 Task: Open Card Card0000000080 in Board Board0000000020 in Workspace WS0000000007 in Trello. Add Member Email0000000028 to Card Card0000000080 in Board Board0000000020 in Workspace WS0000000007 in Trello. Add Red Label titled Label0000000080 to Card Card0000000080 in Board Board0000000020 in Workspace WS0000000007 in Trello. Add Checklist CL0000000080 to Card Card0000000080 in Board Board0000000020 in Workspace WS0000000007 in Trello. Add Dates with Start Date as Nov 01 2023 and Due Date as Nov 30 2023 to Card Card0000000080 in Board Board0000000020 in Workspace WS0000000007 in Trello
Action: Mouse moved to (697, 92)
Screenshot: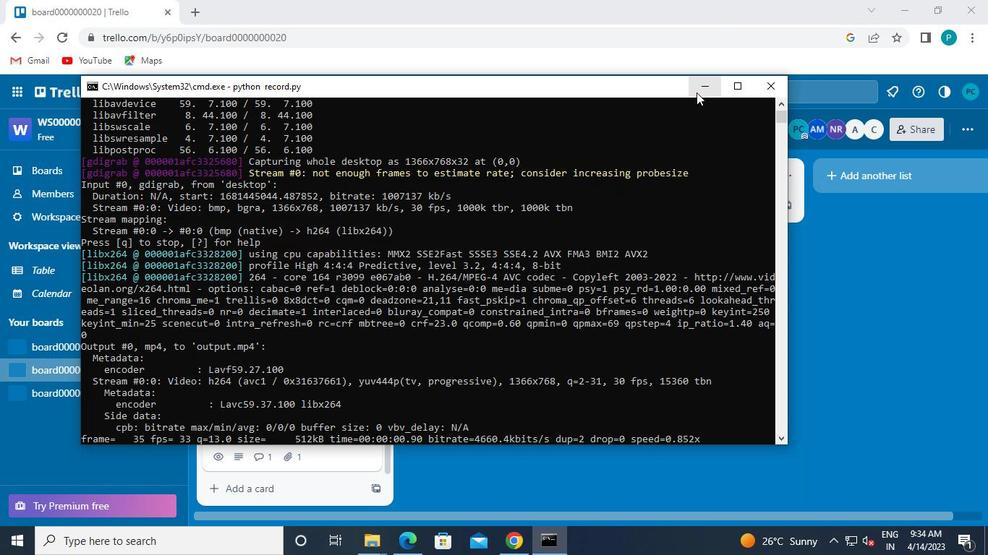 
Action: Mouse pressed left at (697, 92)
Screenshot: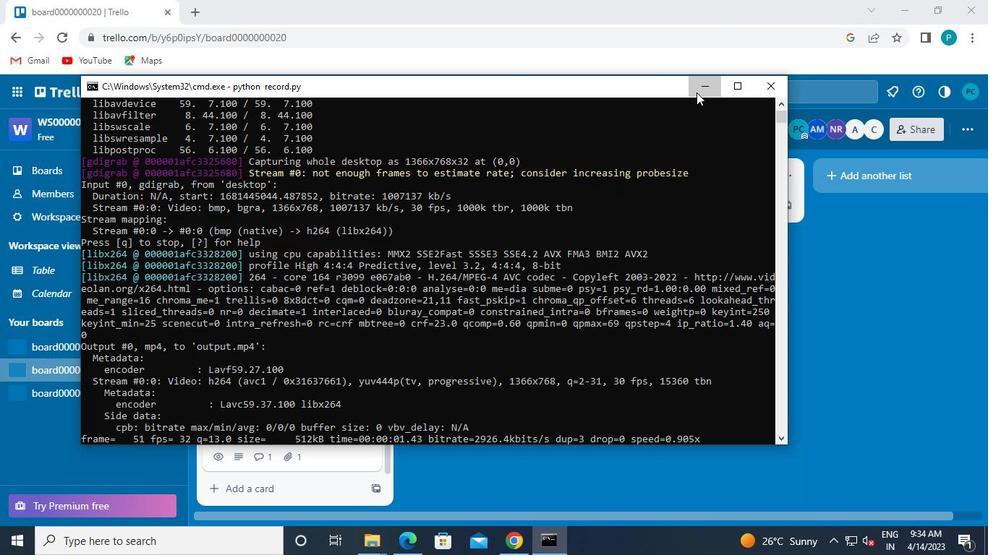 
Action: Mouse moved to (276, 427)
Screenshot: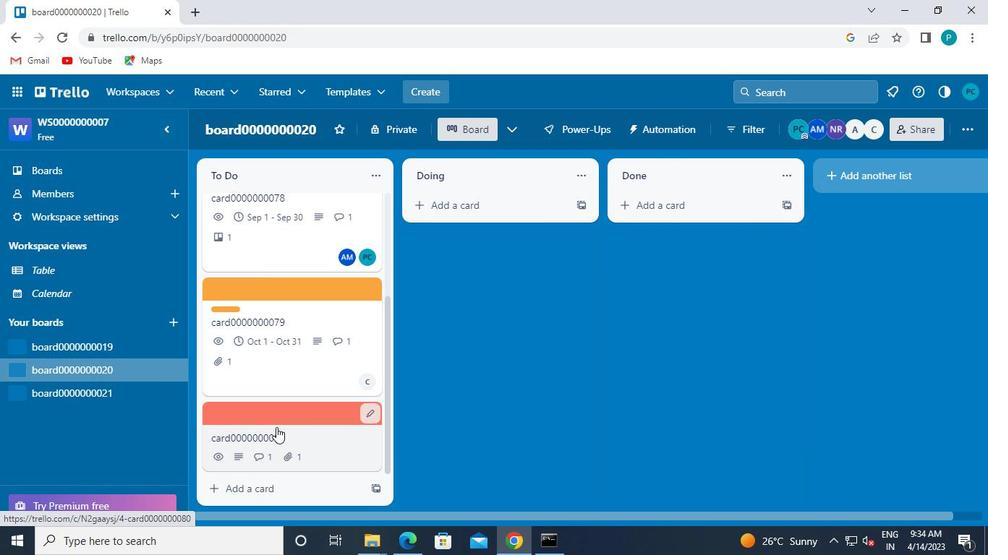 
Action: Mouse pressed left at (276, 427)
Screenshot: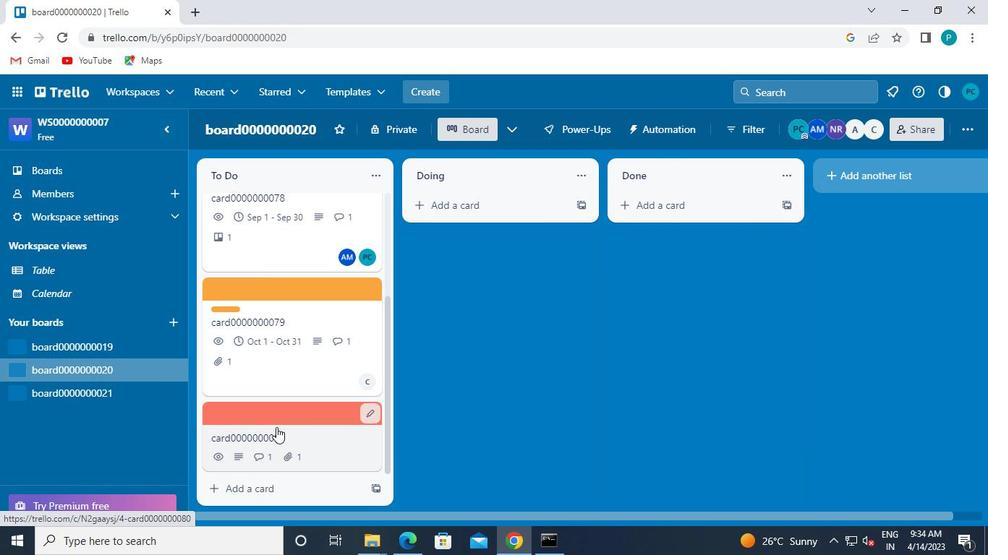 
Action: Mouse moved to (660, 265)
Screenshot: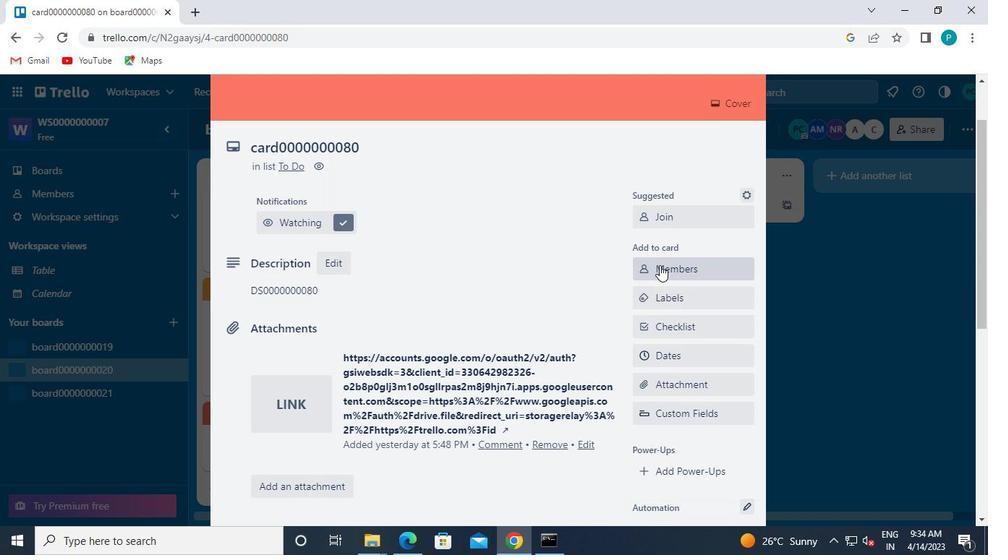 
Action: Mouse pressed left at (660, 265)
Screenshot: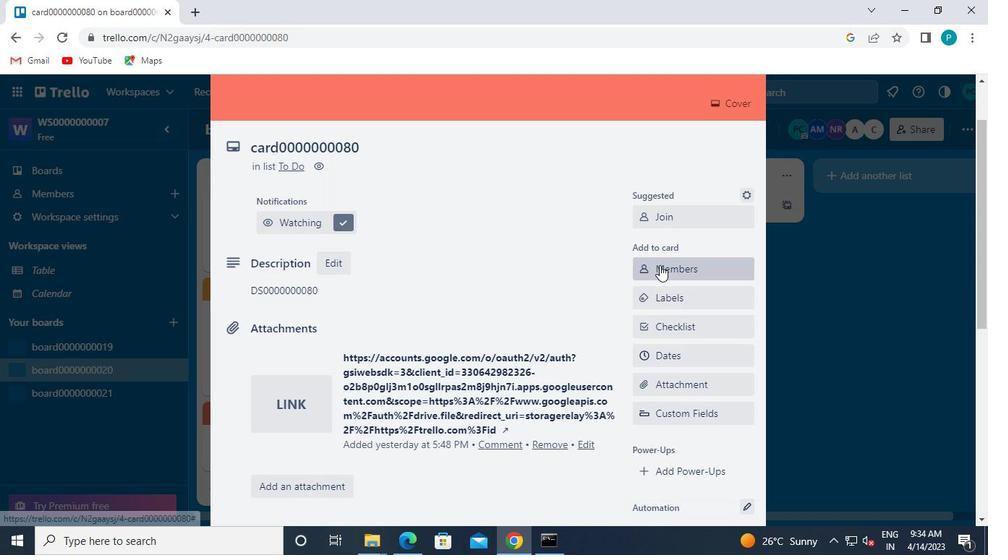 
Action: Mouse moved to (697, 335)
Screenshot: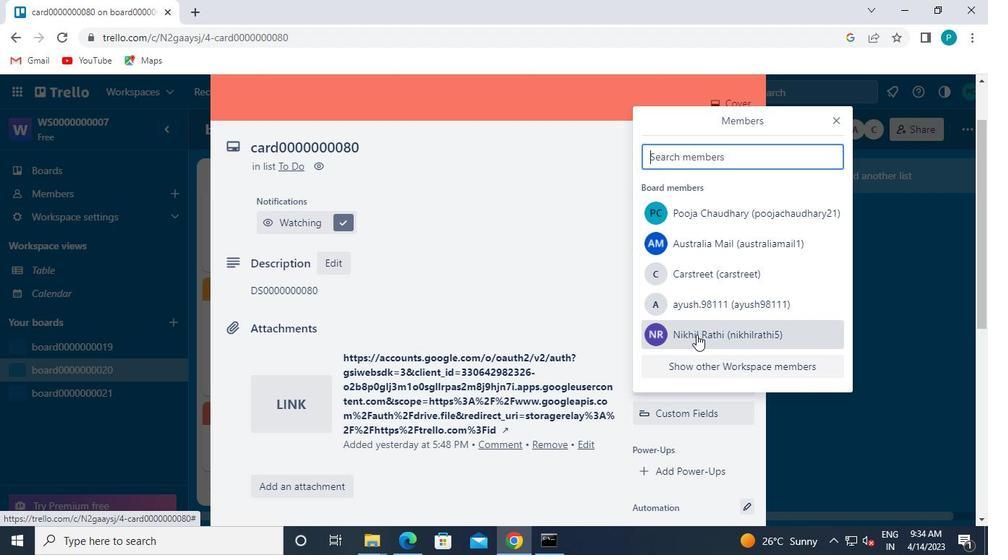 
Action: Mouse pressed left at (697, 335)
Screenshot: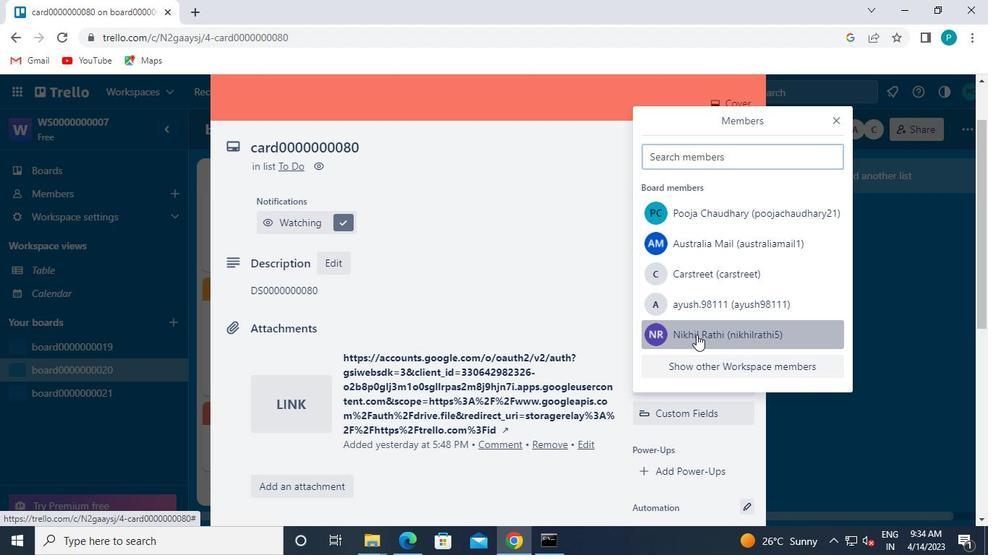 
Action: Mouse moved to (676, 242)
Screenshot: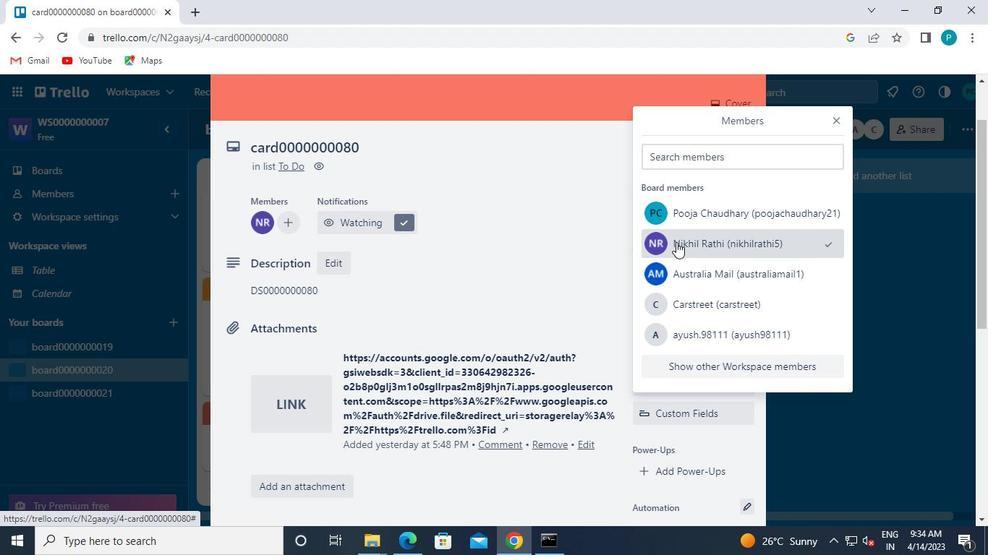 
Action: Mouse pressed left at (676, 242)
Screenshot: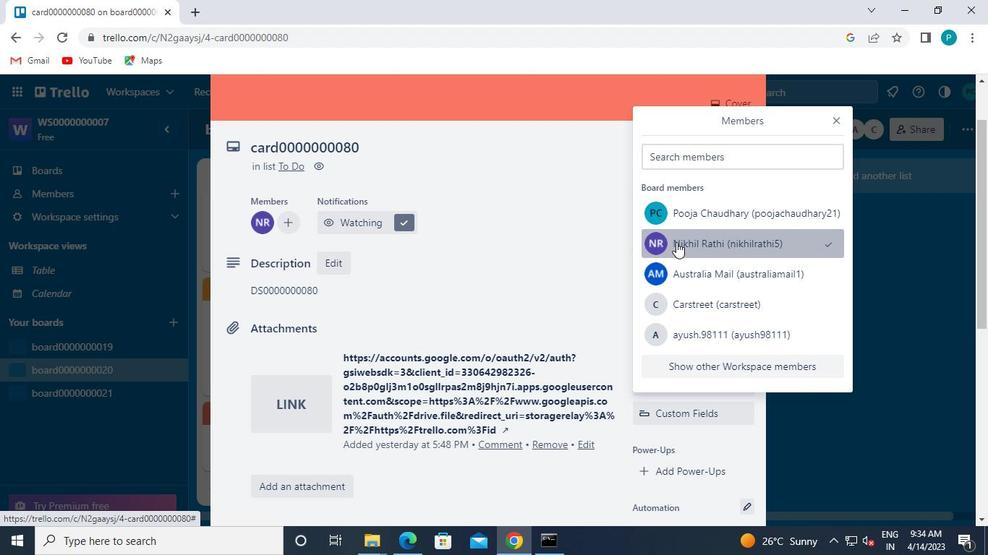 
Action: Mouse moved to (700, 340)
Screenshot: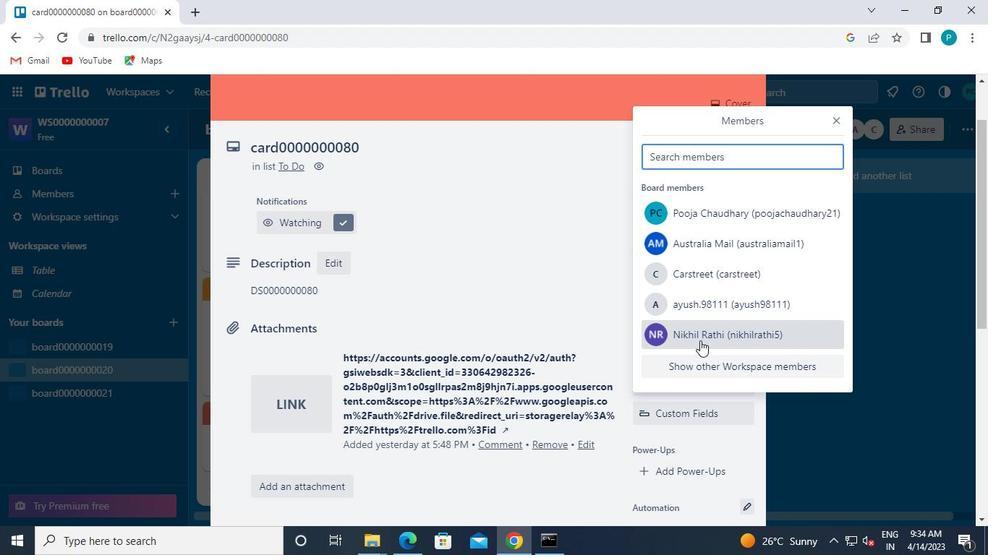 
Action: Mouse pressed left at (700, 340)
Screenshot: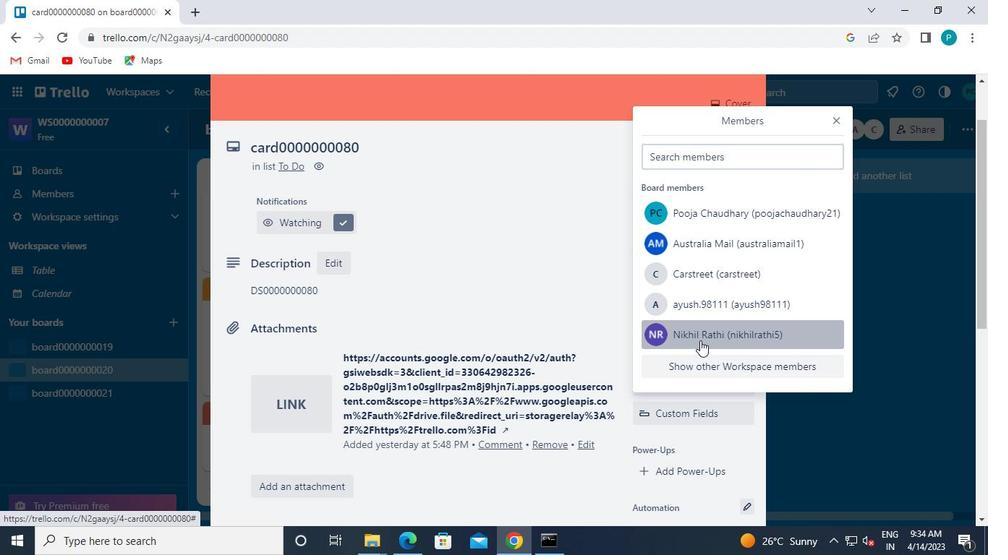 
Action: Mouse moved to (831, 117)
Screenshot: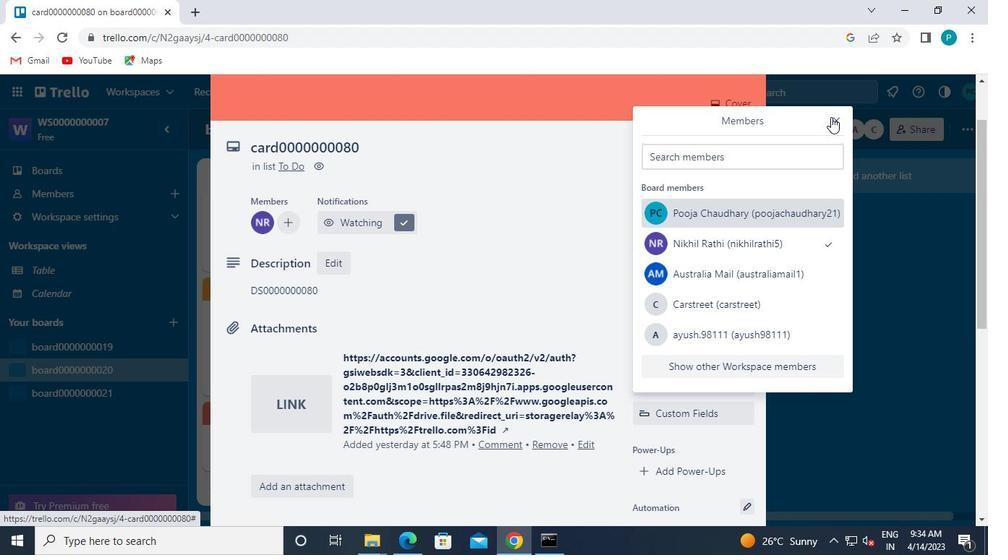 
Action: Mouse pressed left at (831, 117)
Screenshot: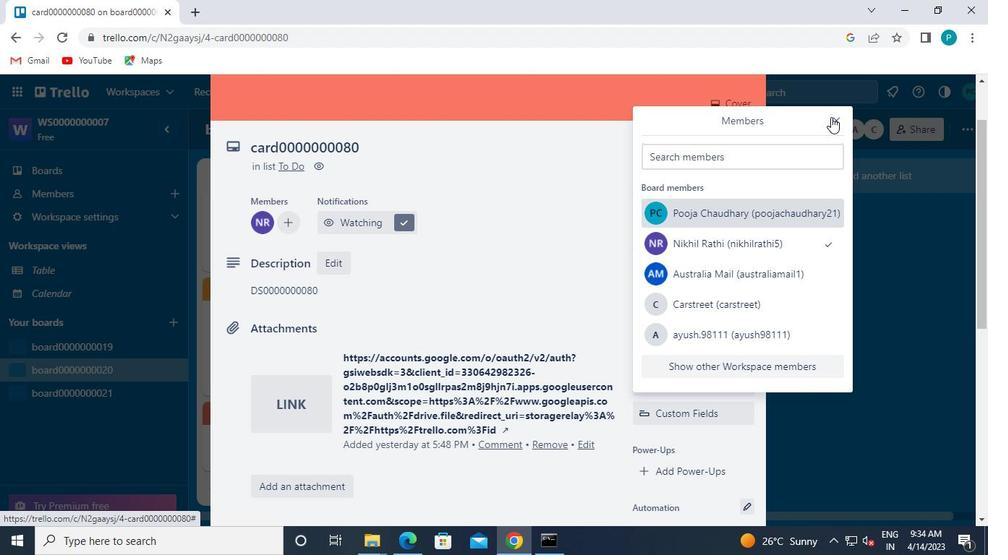 
Action: Mouse moved to (668, 300)
Screenshot: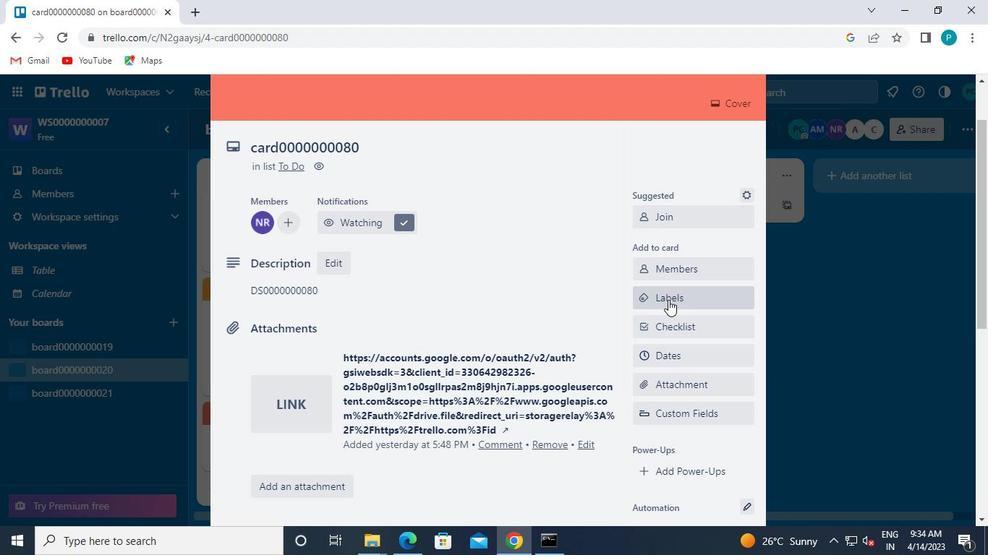 
Action: Mouse pressed left at (668, 300)
Screenshot: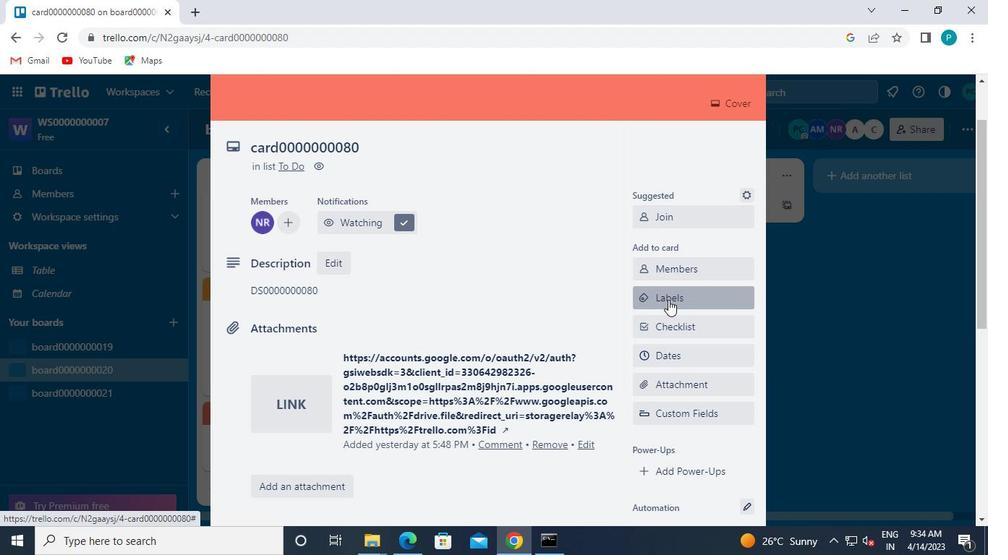 
Action: Mouse moved to (737, 165)
Screenshot: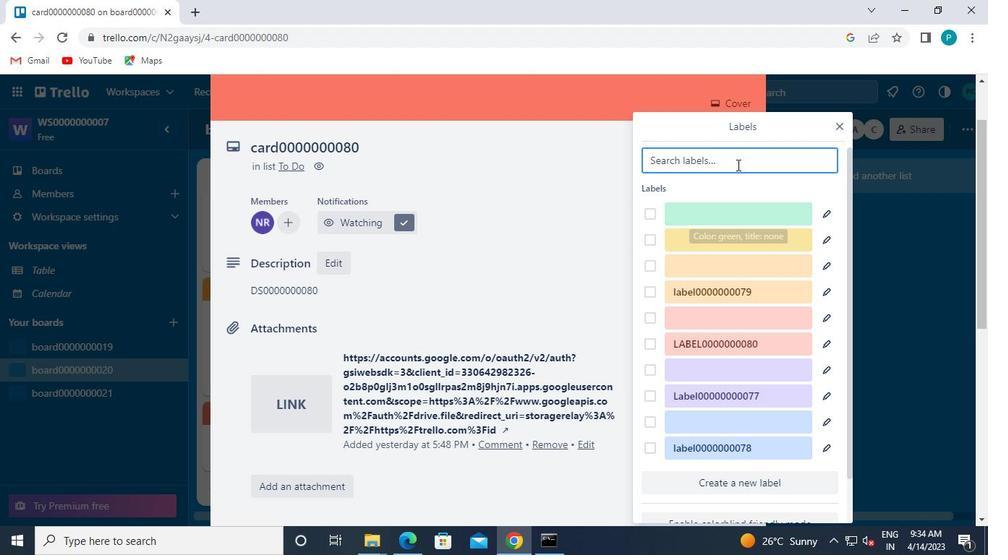 
Action: Mouse pressed left at (737, 165)
Screenshot: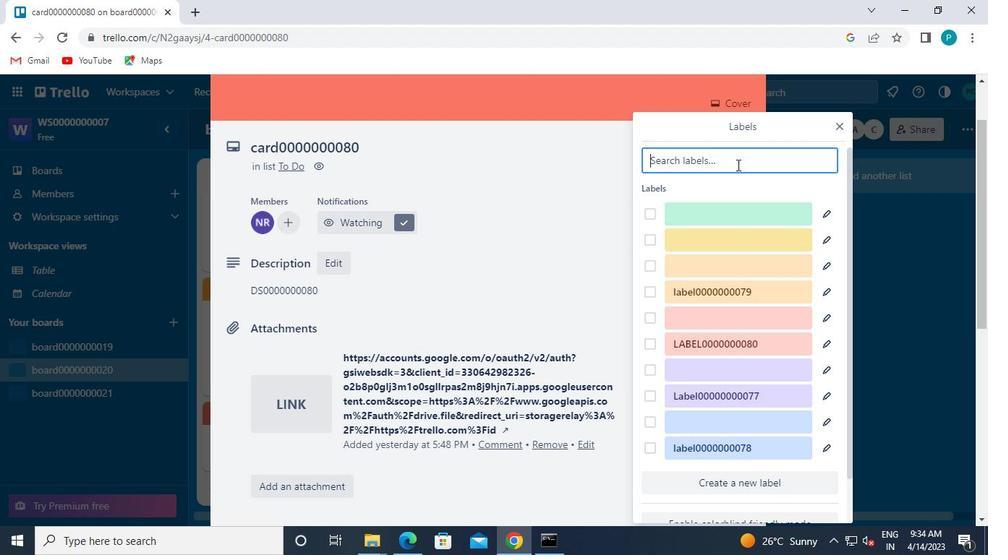 
Action: Mouse moved to (731, 429)
Screenshot: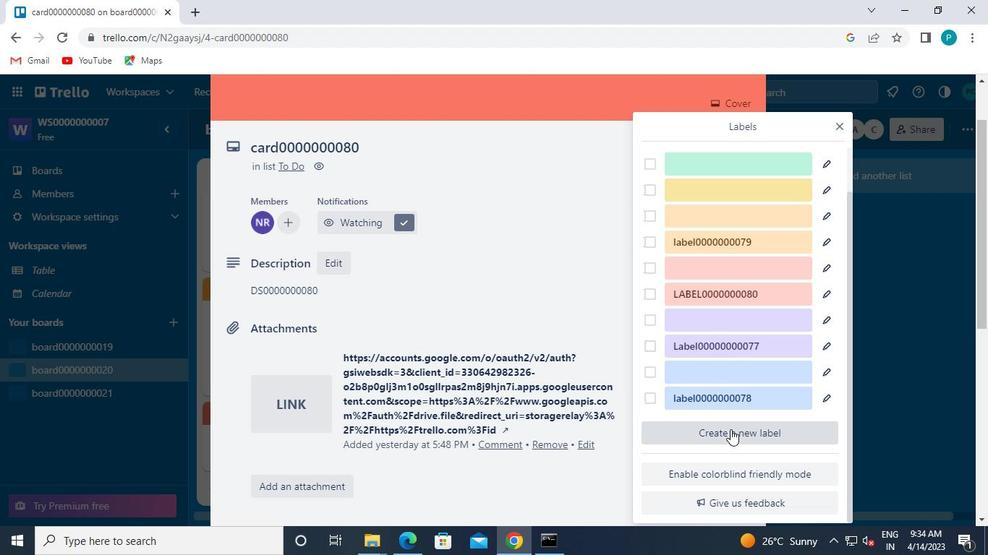 
Action: Mouse pressed left at (731, 429)
Screenshot: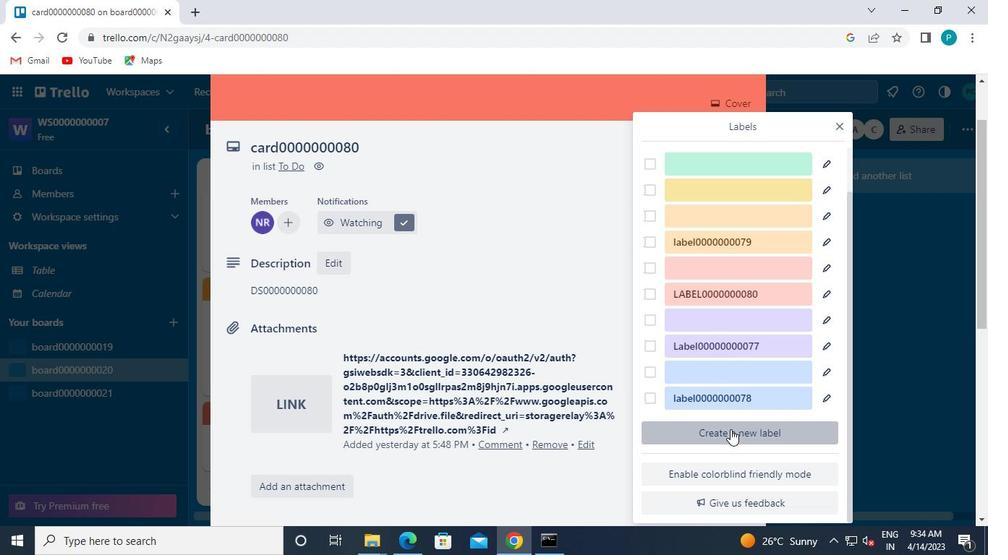 
Action: Mouse moved to (785, 322)
Screenshot: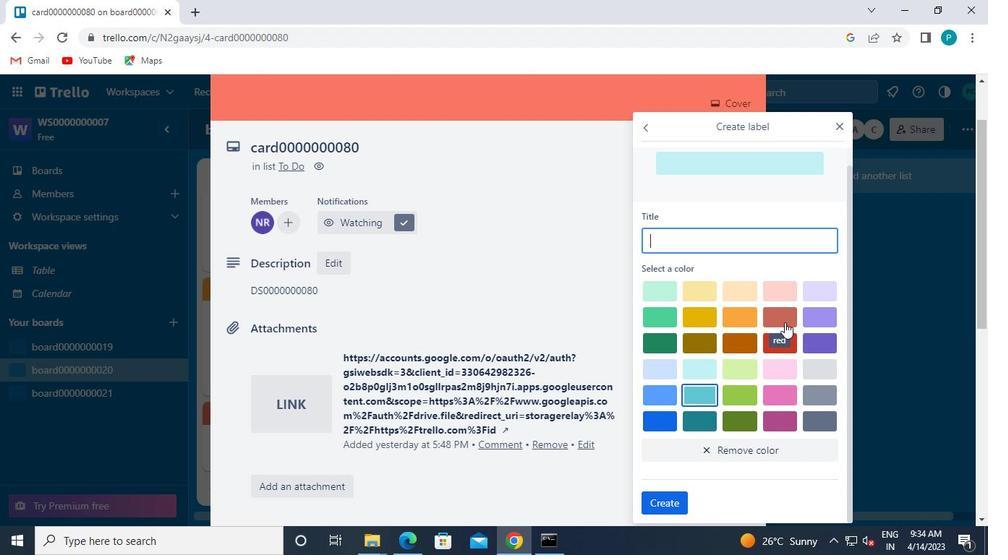 
Action: Mouse pressed left at (785, 322)
Screenshot: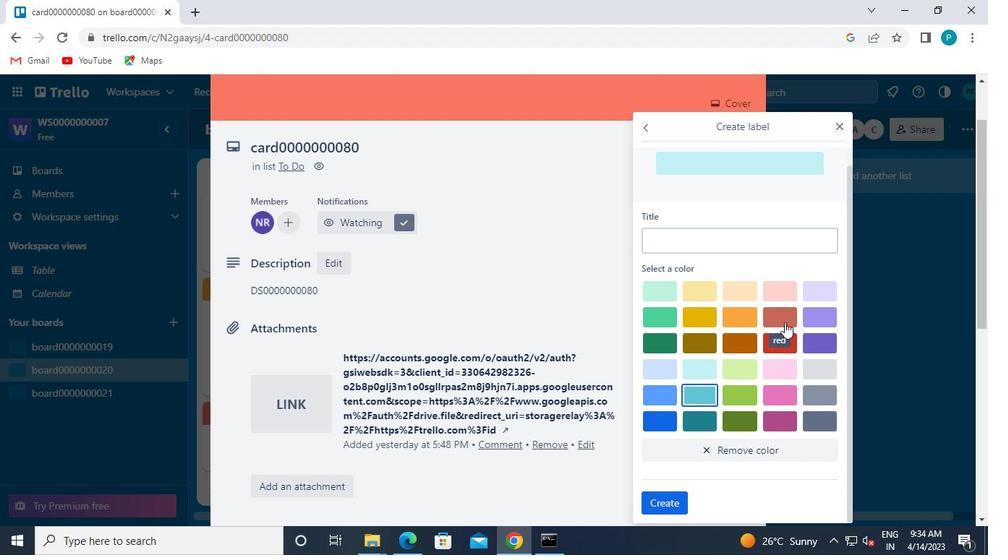 
Action: Mouse moved to (718, 237)
Screenshot: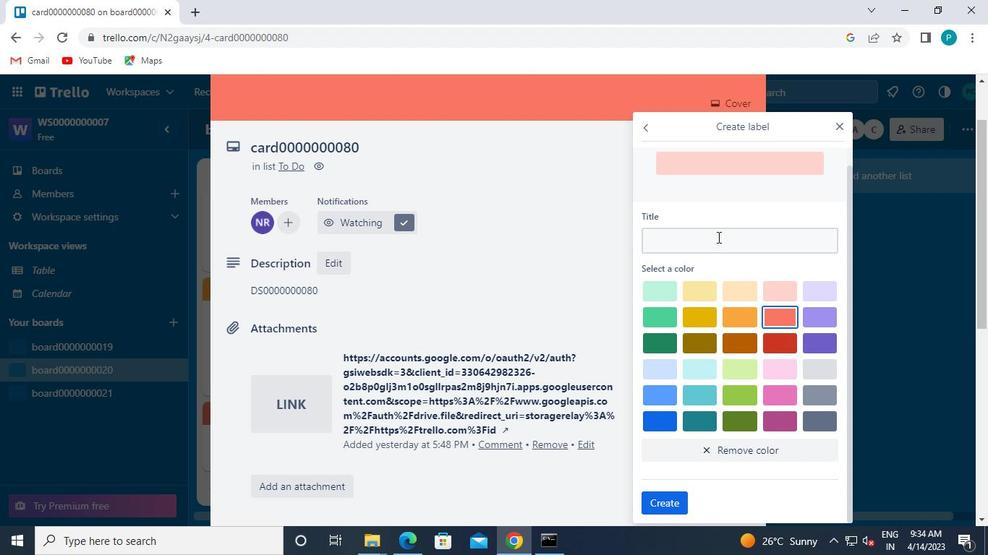 
Action: Mouse pressed left at (718, 237)
Screenshot: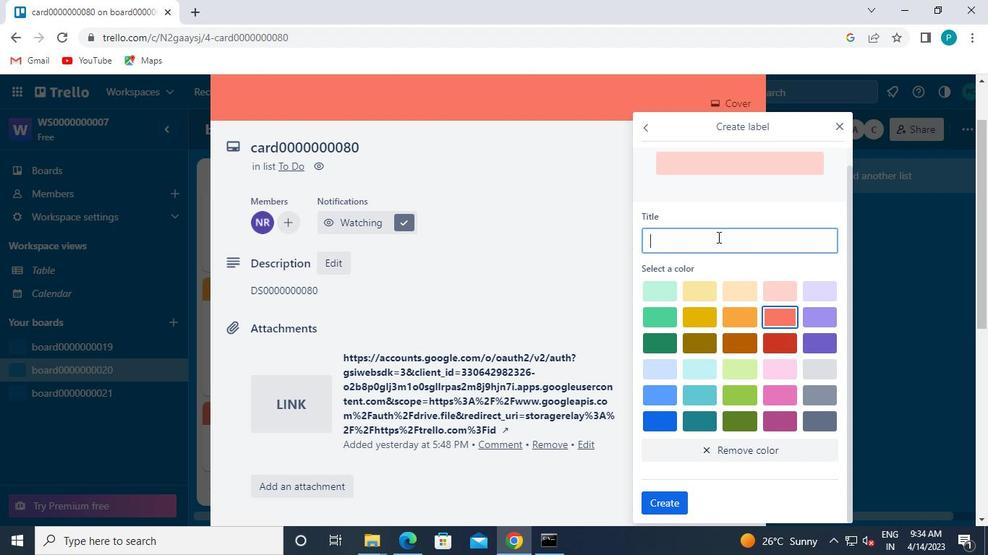 
Action: Mouse moved to (957, 187)
Screenshot: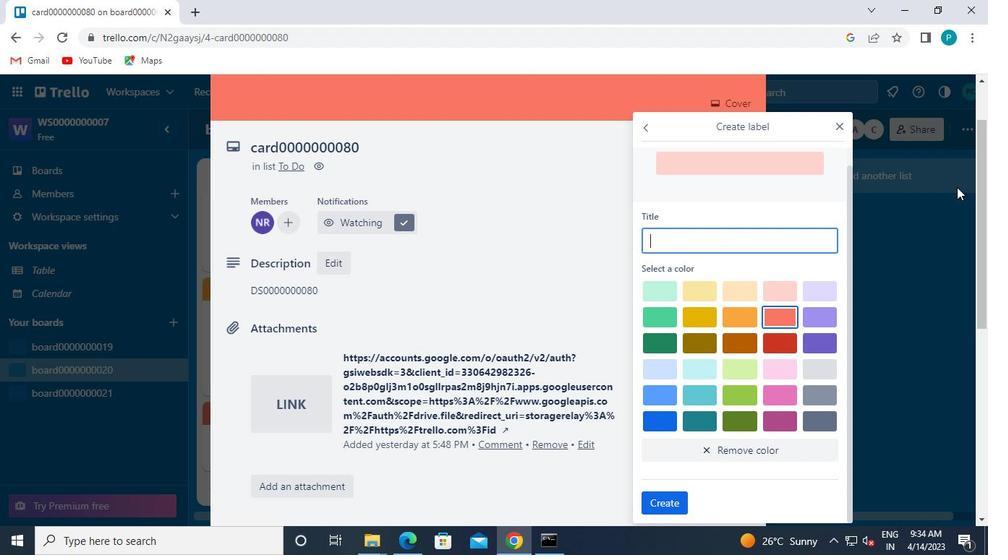 
Action: Keyboard l
Screenshot: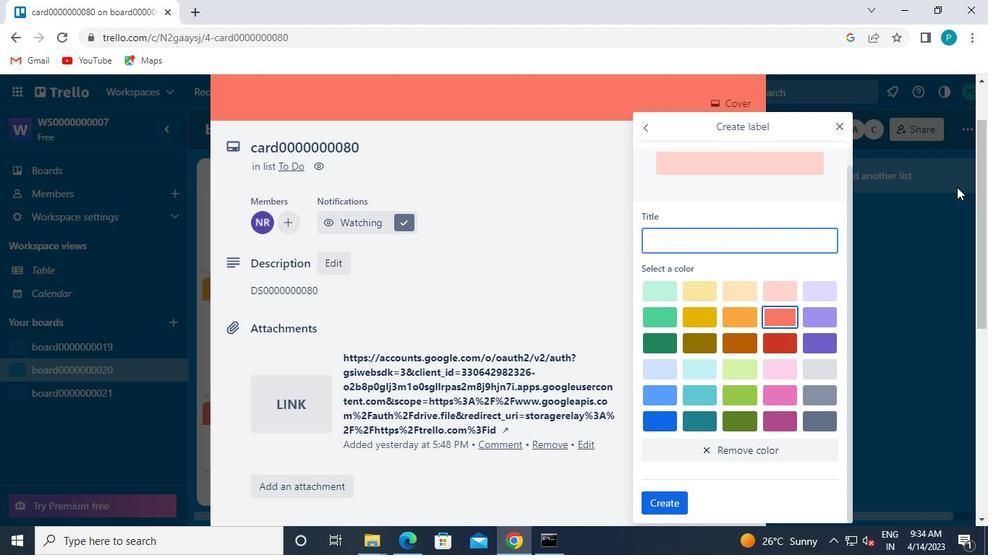 
Action: Keyboard a
Screenshot: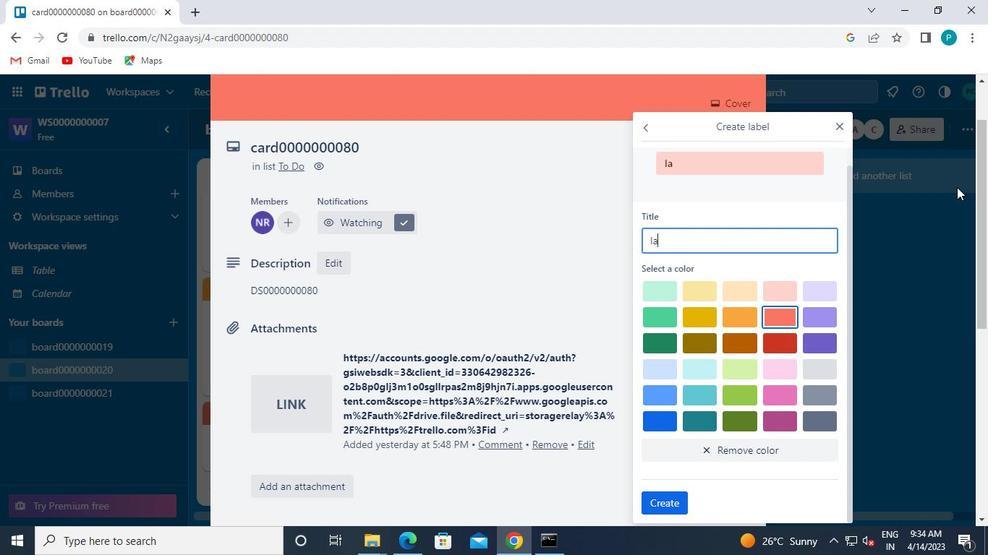 
Action: Keyboard b
Screenshot: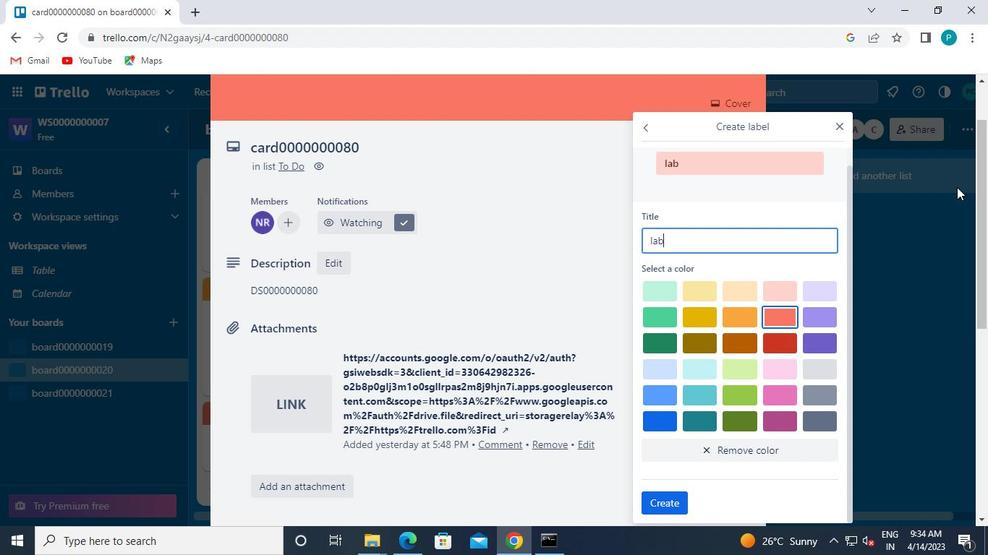 
Action: Keyboard e
Screenshot: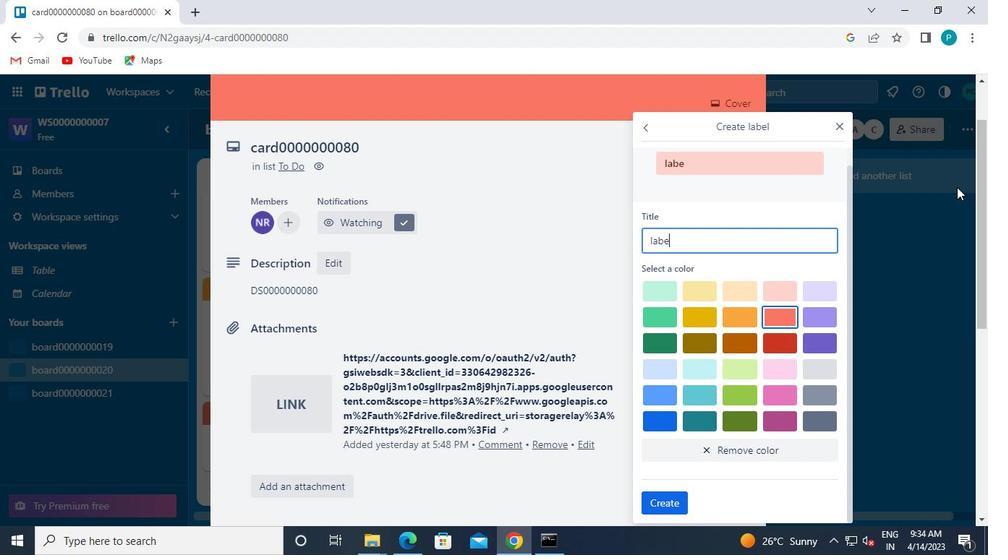 
Action: Keyboard l
Screenshot: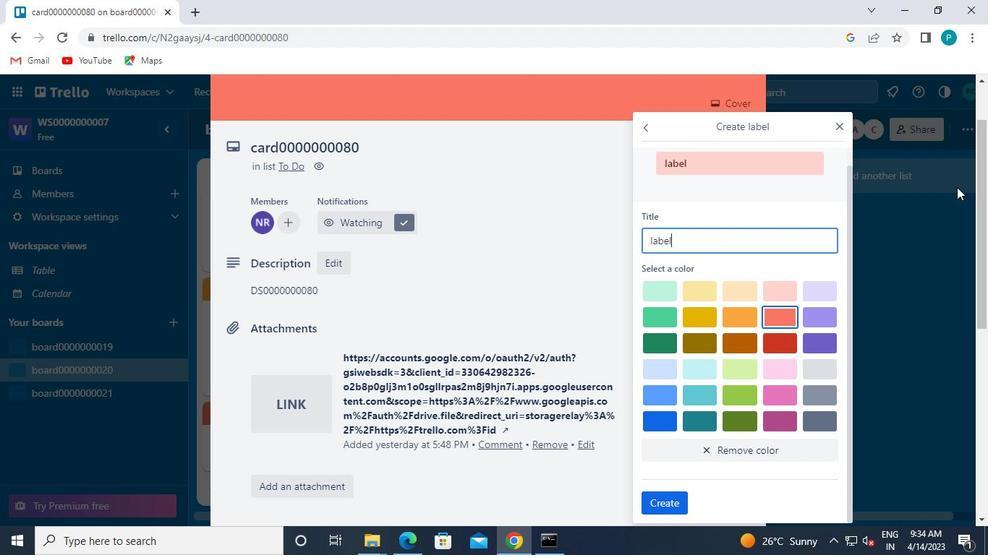 
Action: Keyboard 0
Screenshot: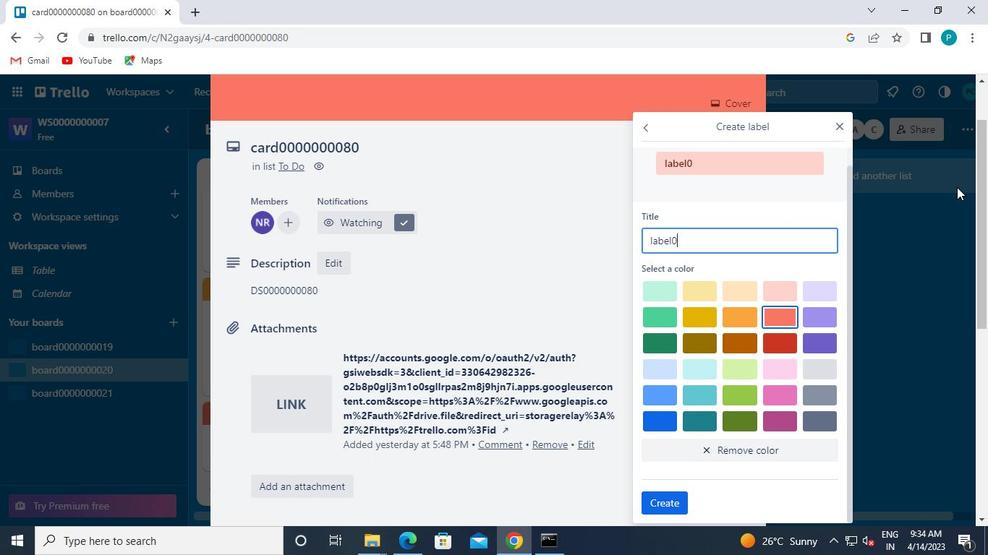 
Action: Keyboard 0
Screenshot: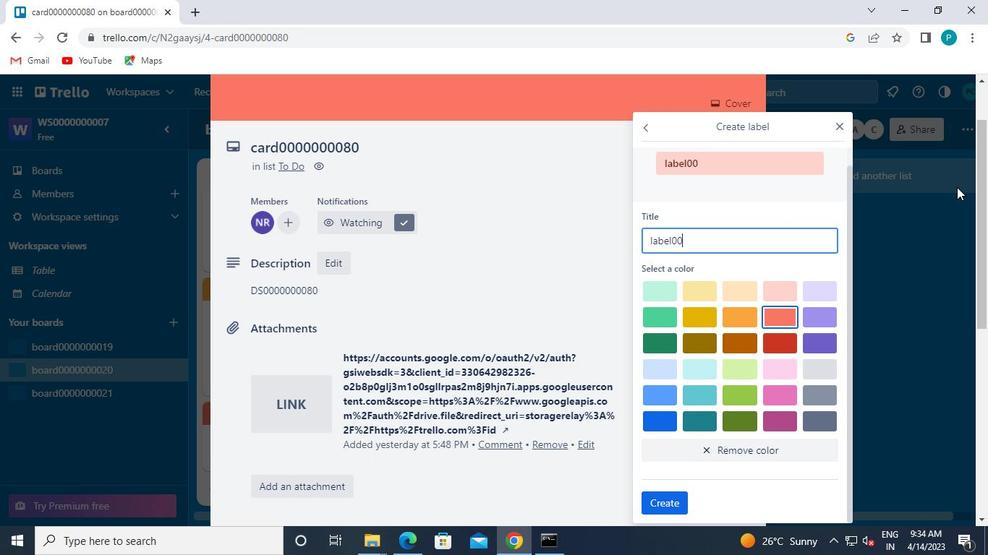 
Action: Keyboard 0
Screenshot: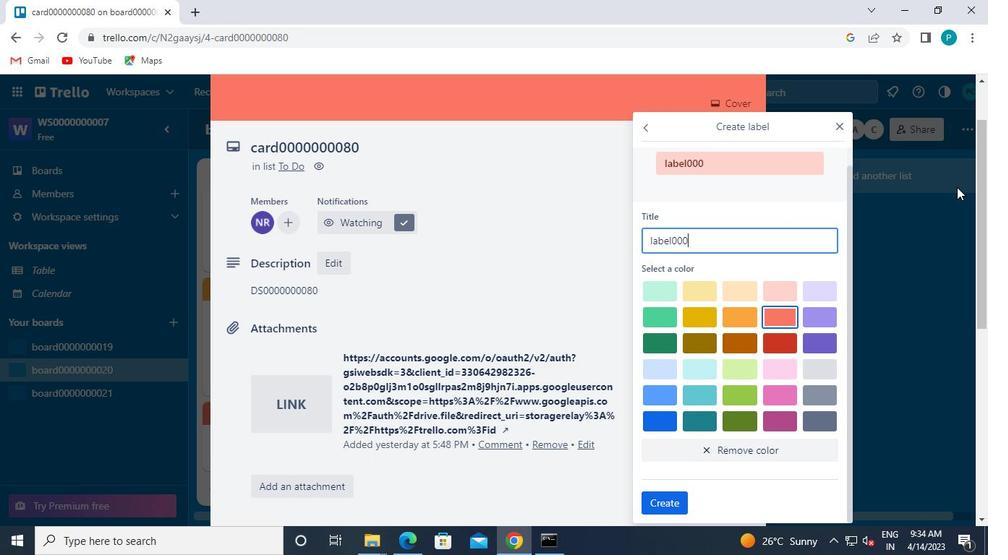 
Action: Keyboard 0
Screenshot: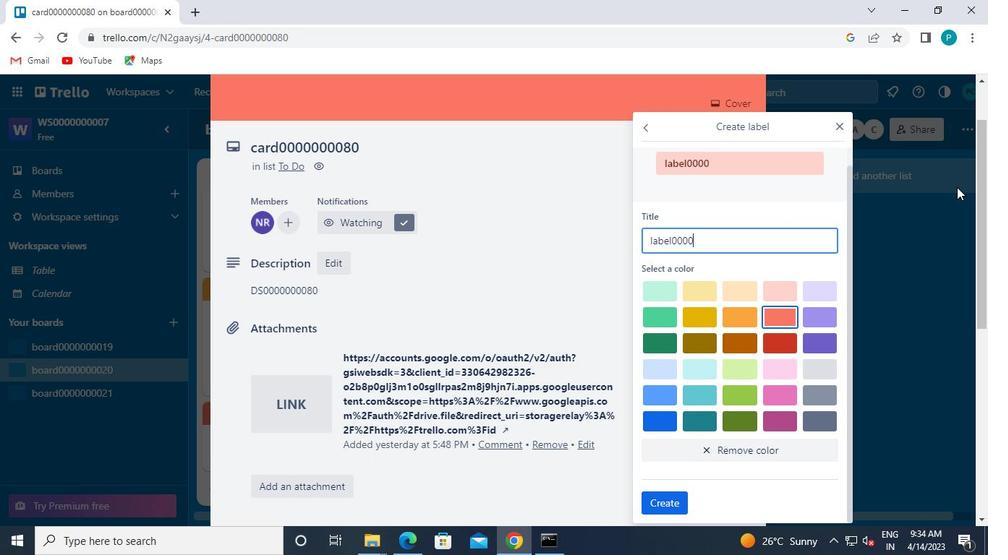 
Action: Keyboard 0
Screenshot: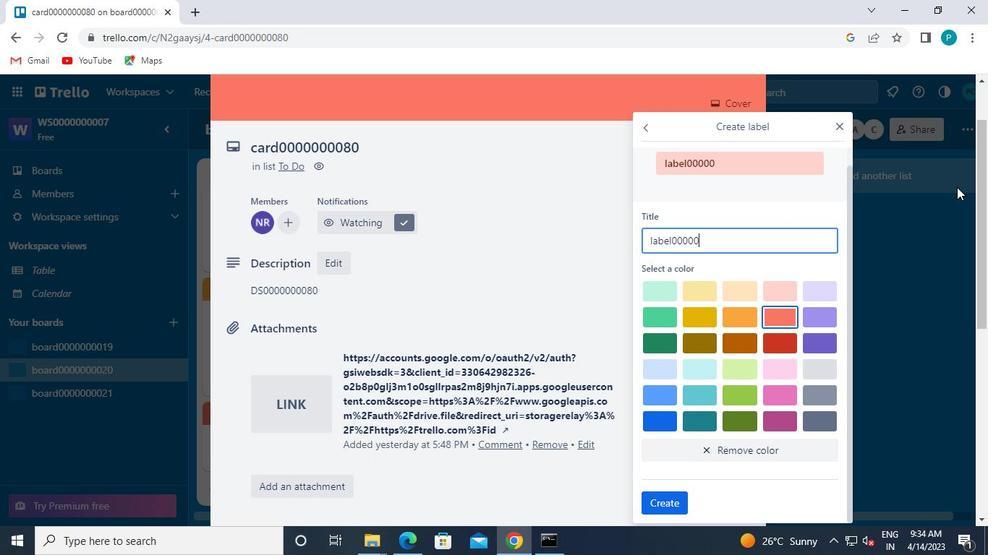 
Action: Keyboard 0
Screenshot: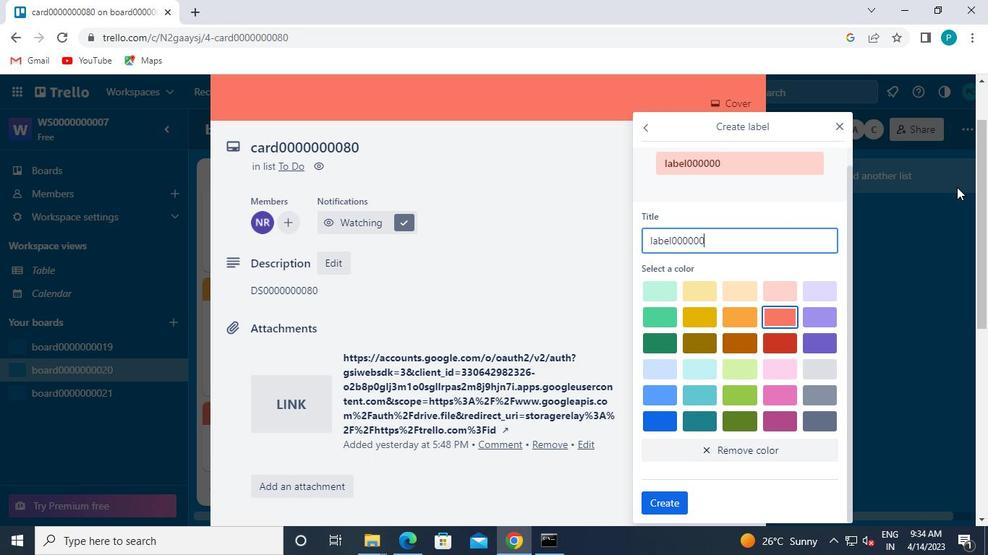 
Action: Keyboard 0
Screenshot: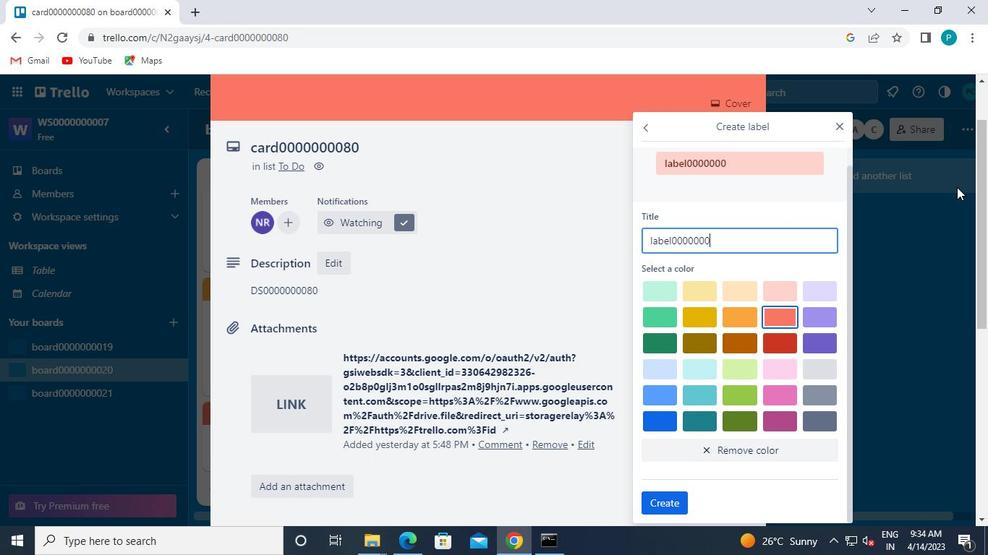 
Action: Keyboard 0
Screenshot: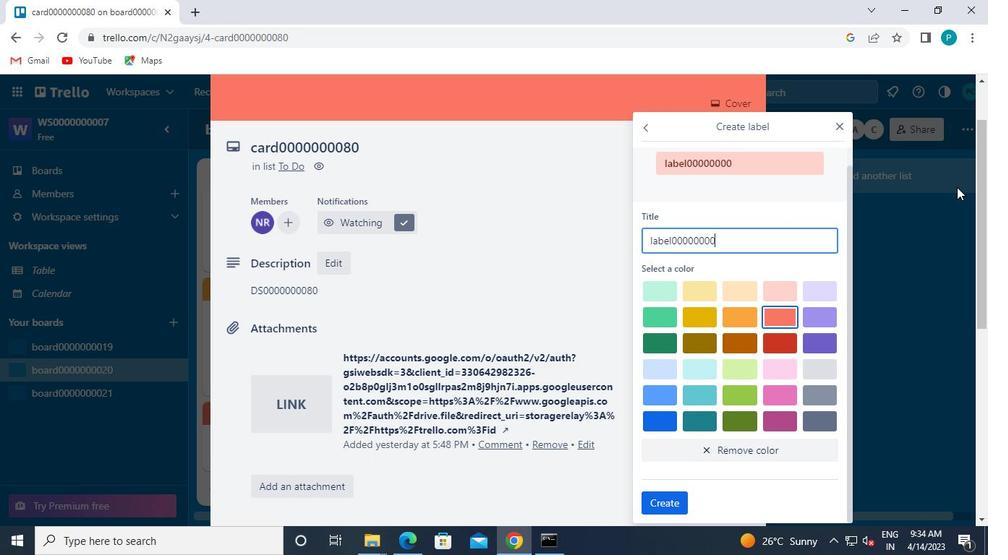 
Action: Keyboard 8
Screenshot: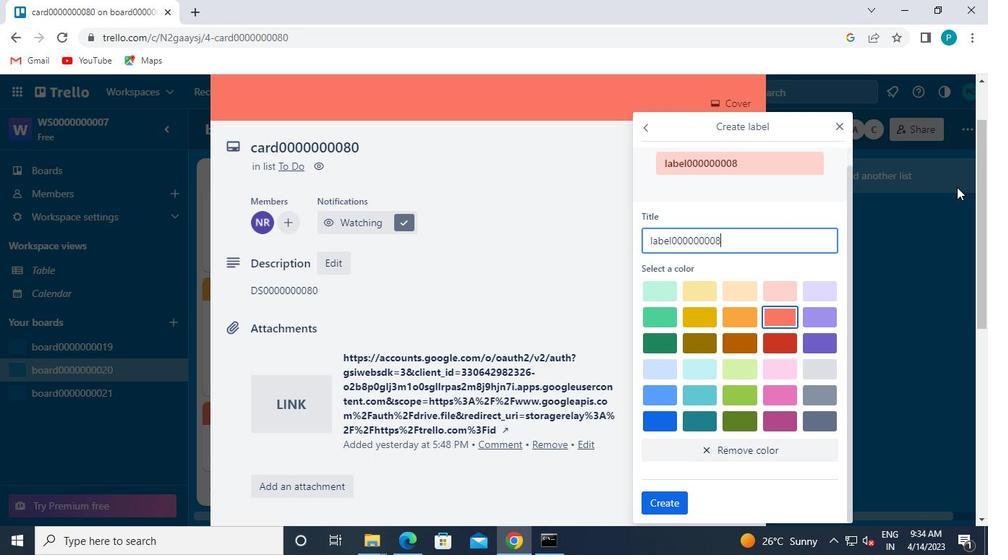 
Action: Keyboard 0
Screenshot: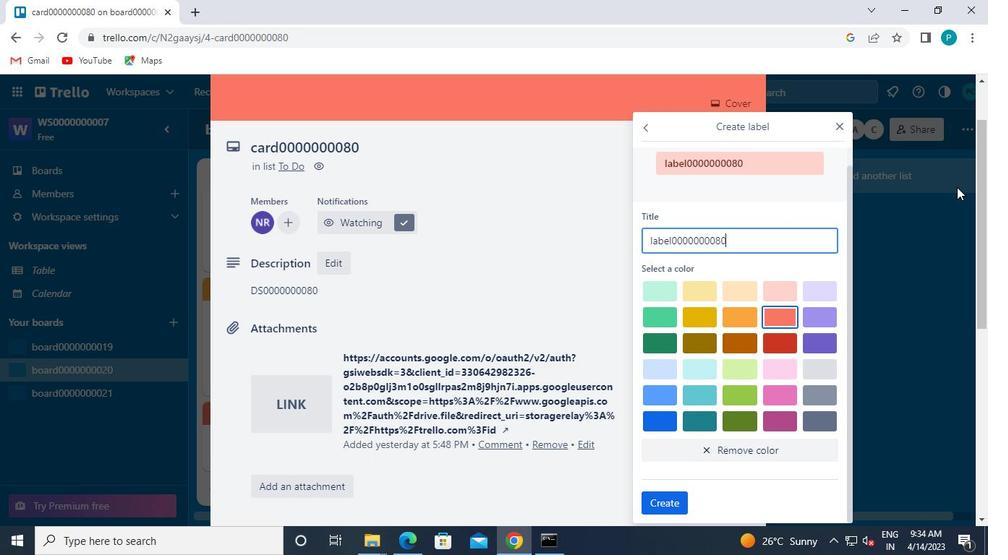 
Action: Mouse moved to (655, 495)
Screenshot: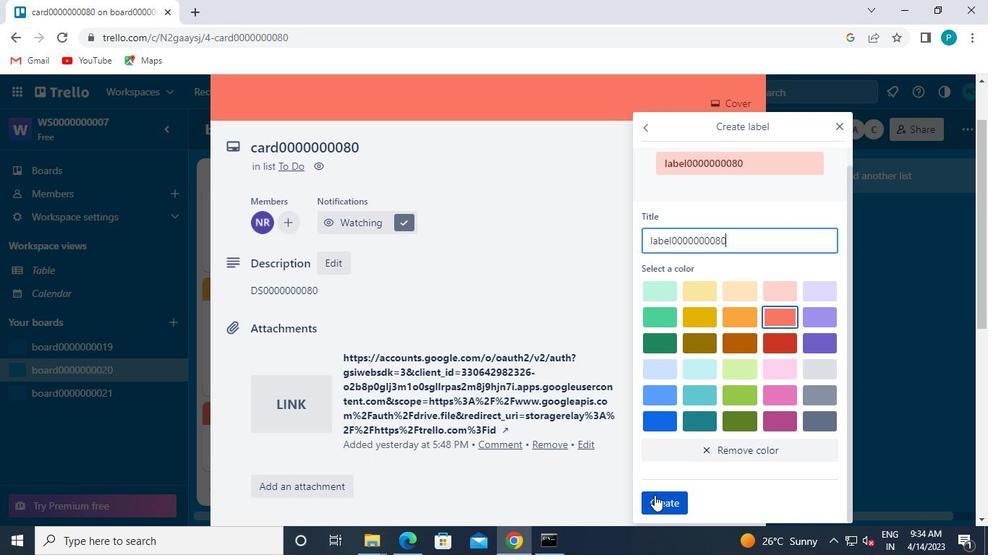 
Action: Mouse pressed left at (655, 495)
Screenshot: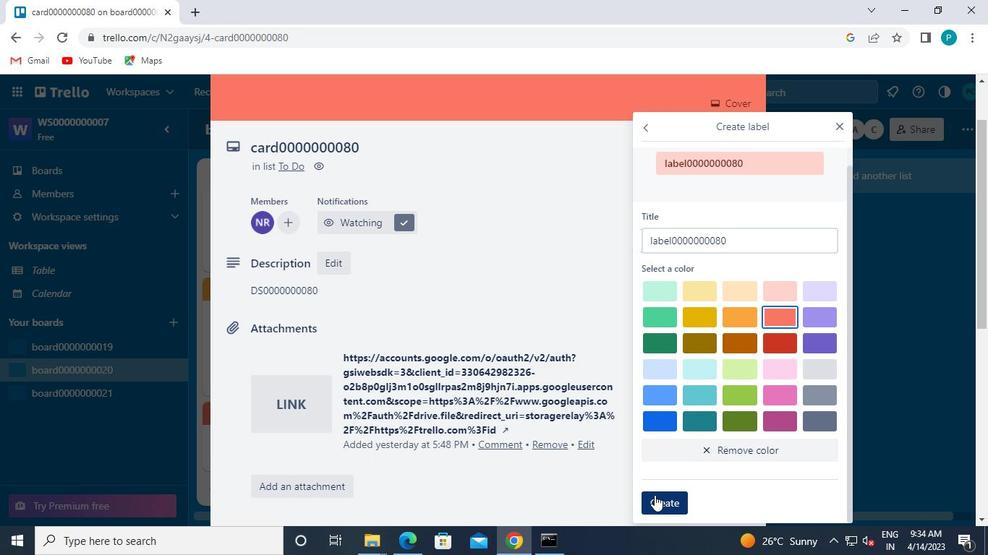 
Action: Mouse moved to (837, 125)
Screenshot: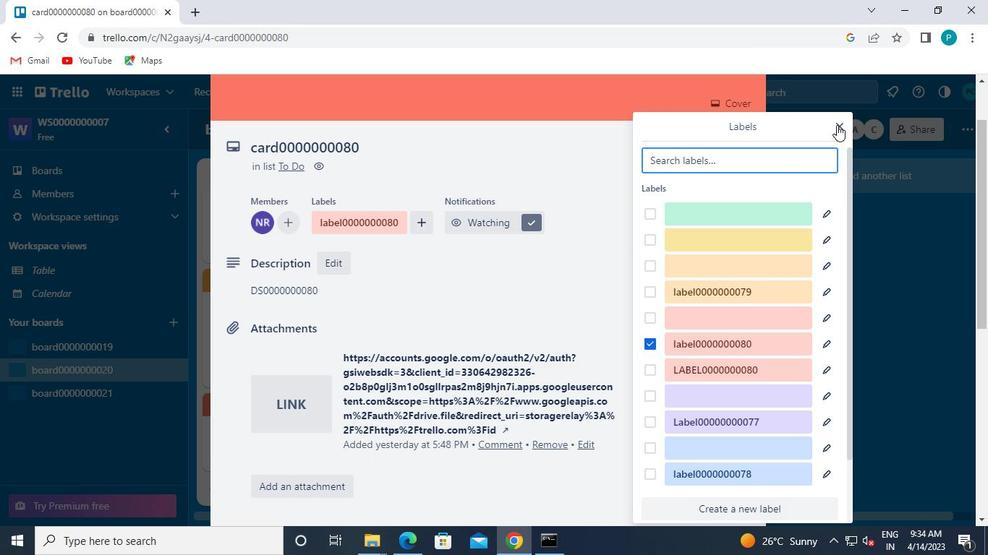 
Action: Mouse pressed left at (837, 125)
Screenshot: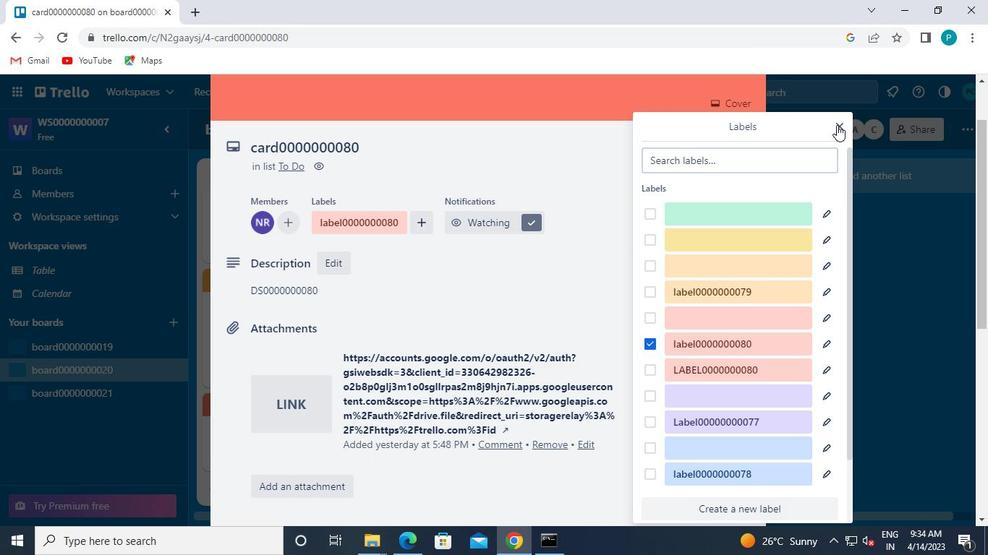 
Action: Mouse moved to (683, 322)
Screenshot: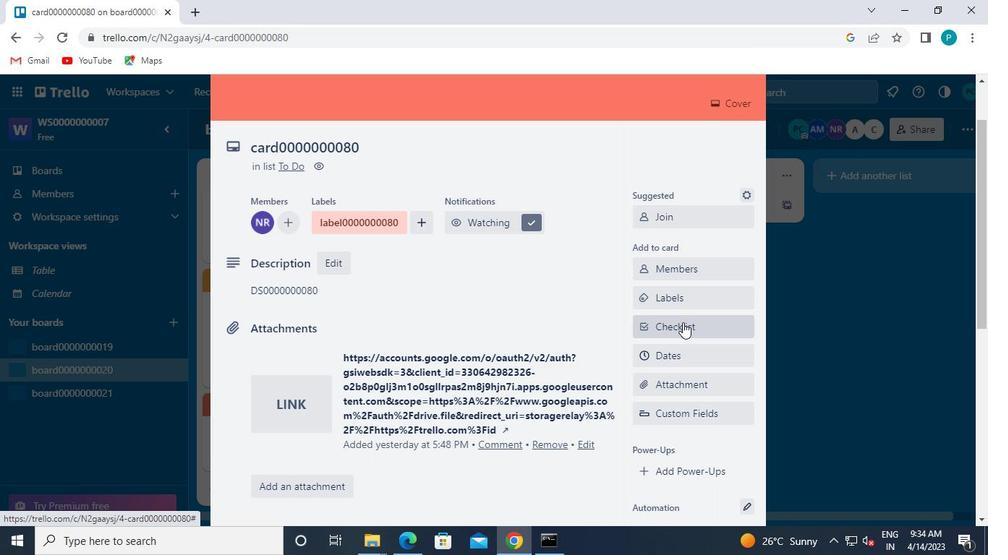 
Action: Mouse pressed left at (683, 322)
Screenshot: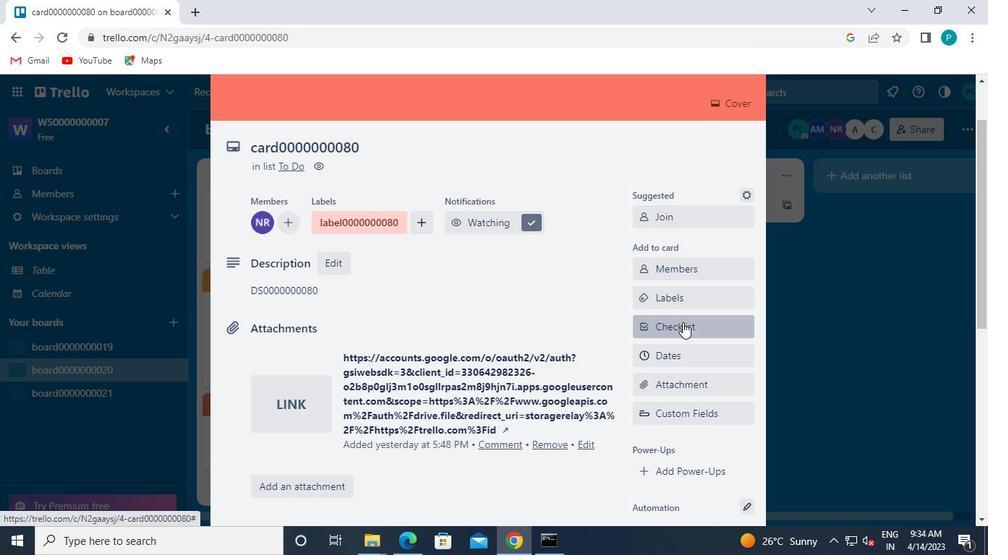 
Action: Mouse moved to (632, 330)
Screenshot: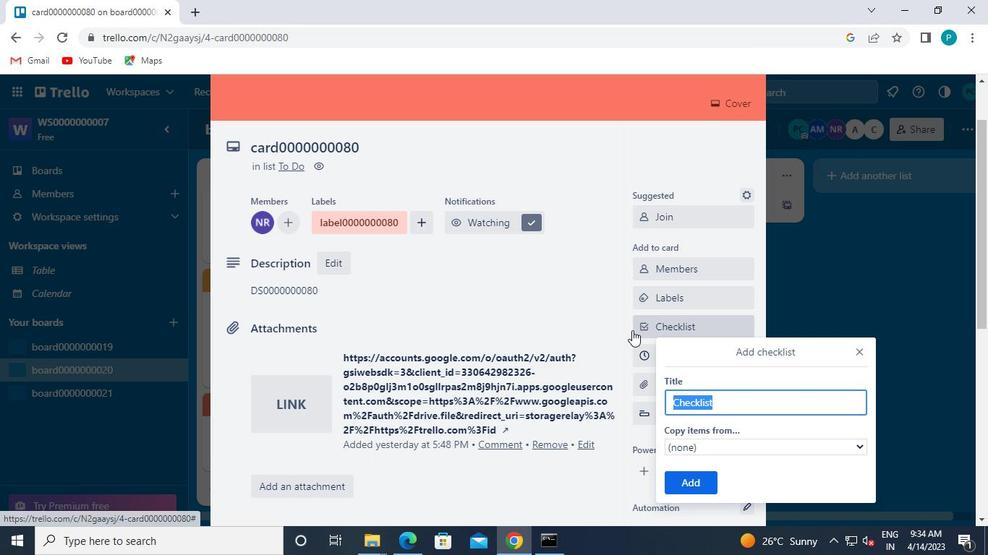 
Action: Keyboard c
Screenshot: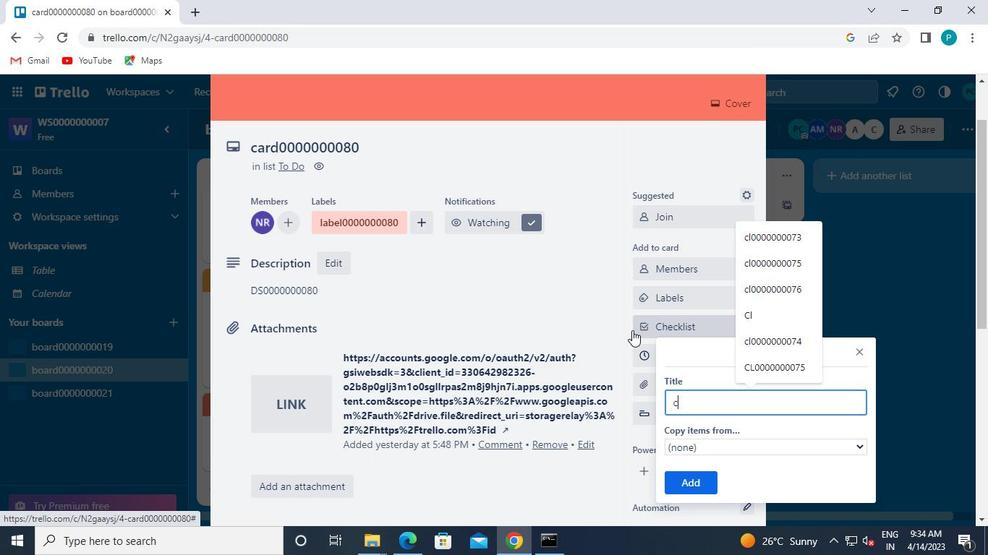 
Action: Keyboard l
Screenshot: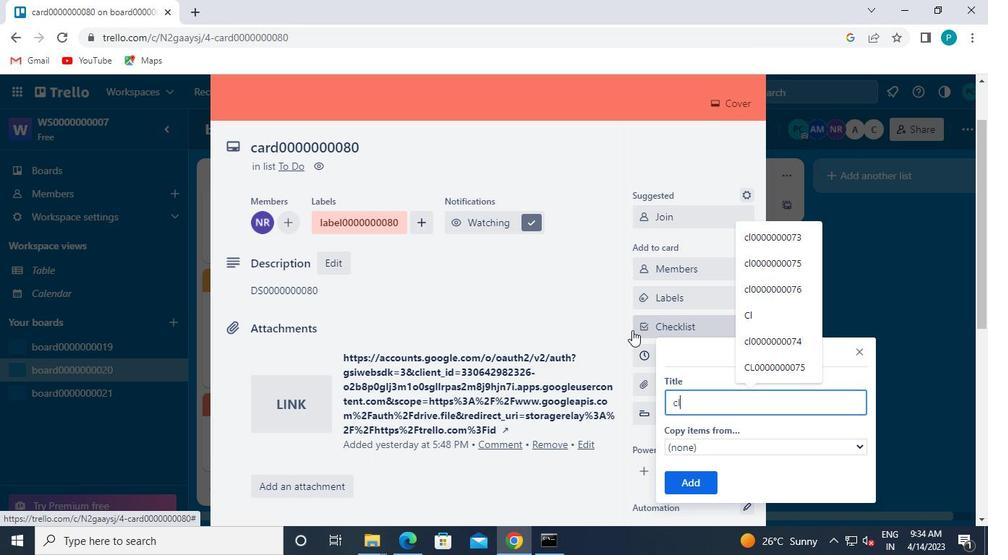 
Action: Keyboard 0
Screenshot: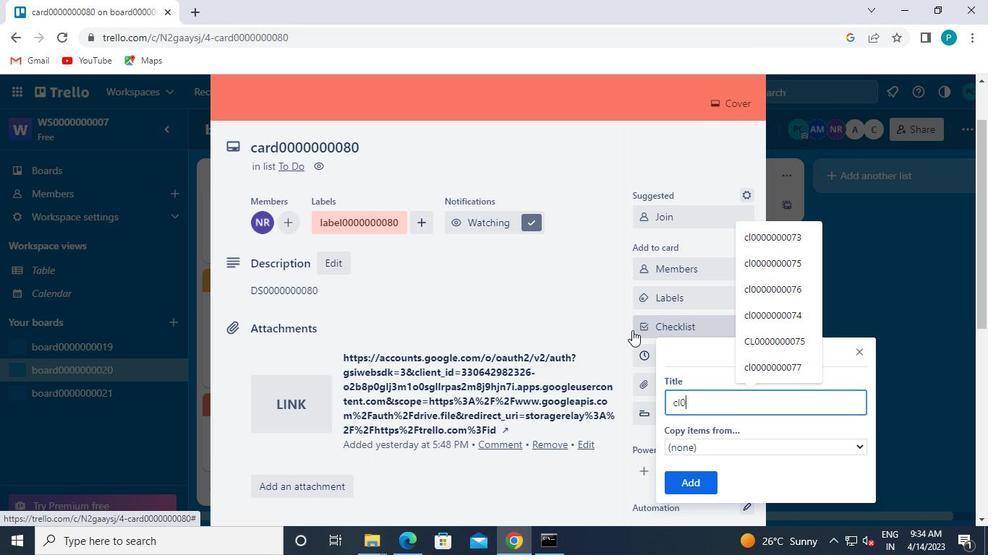 
Action: Keyboard 0
Screenshot: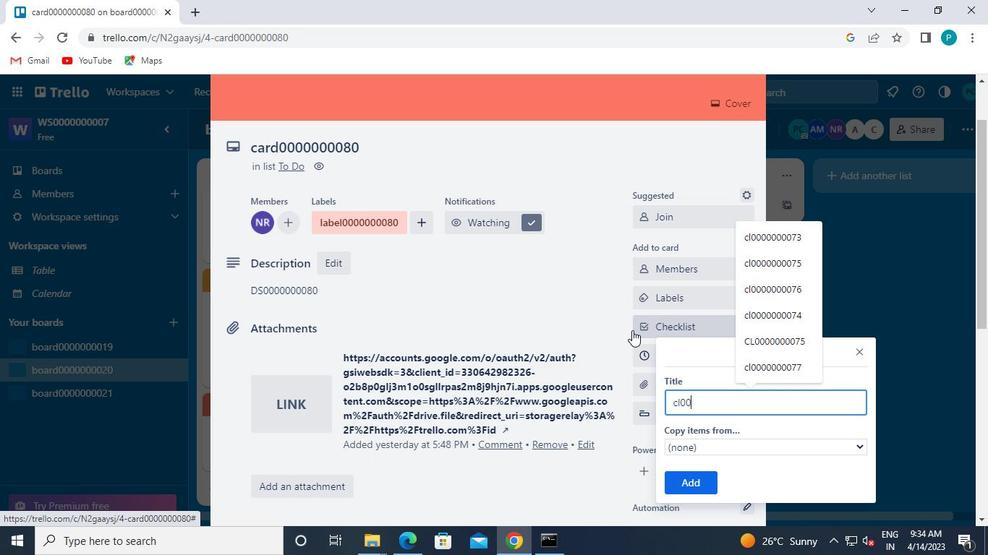 
Action: Keyboard 0
Screenshot: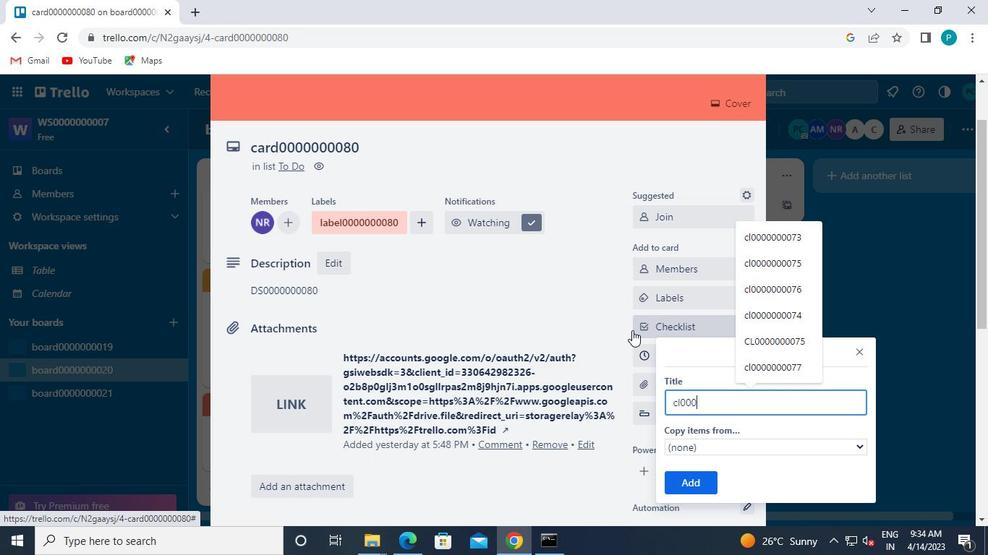 
Action: Keyboard 0
Screenshot: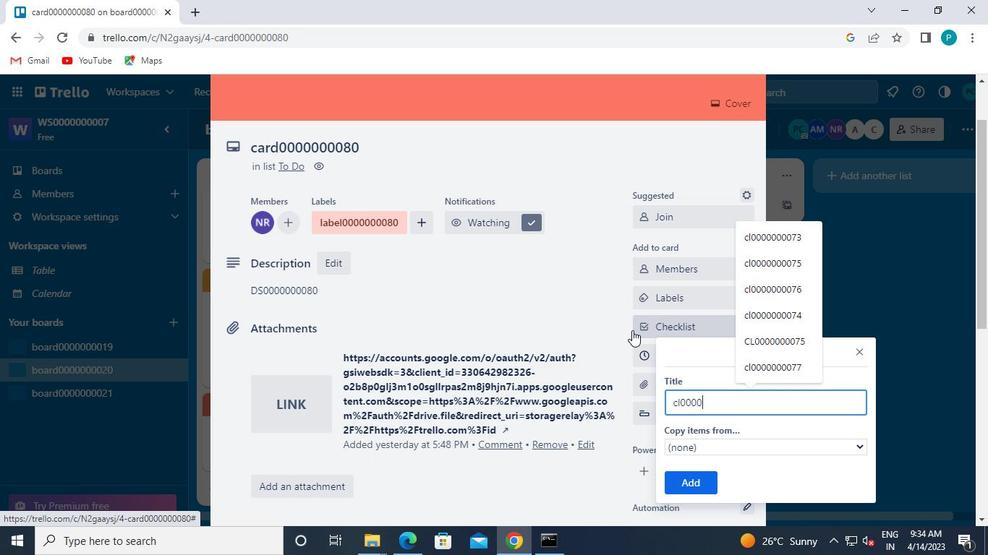 
Action: Keyboard 0
Screenshot: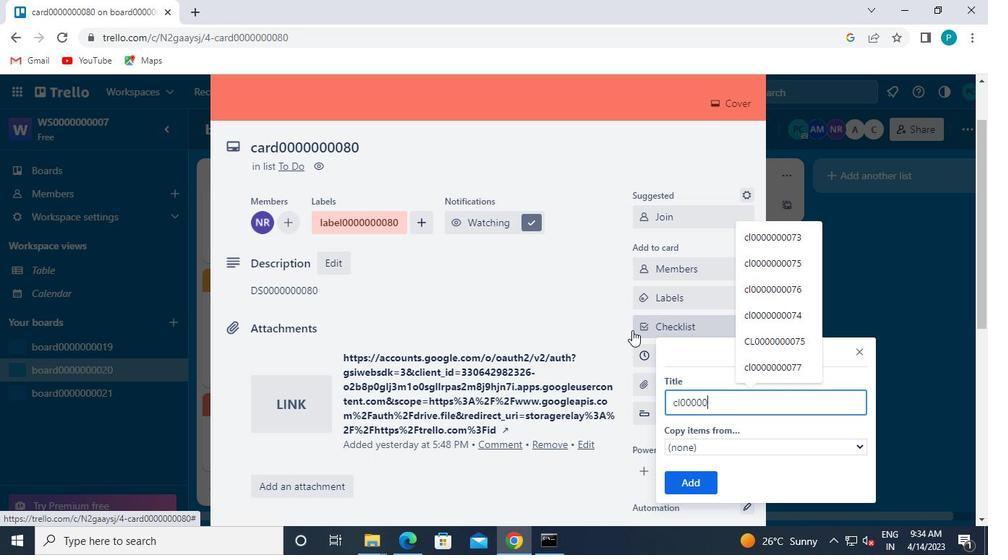 
Action: Keyboard 0
Screenshot: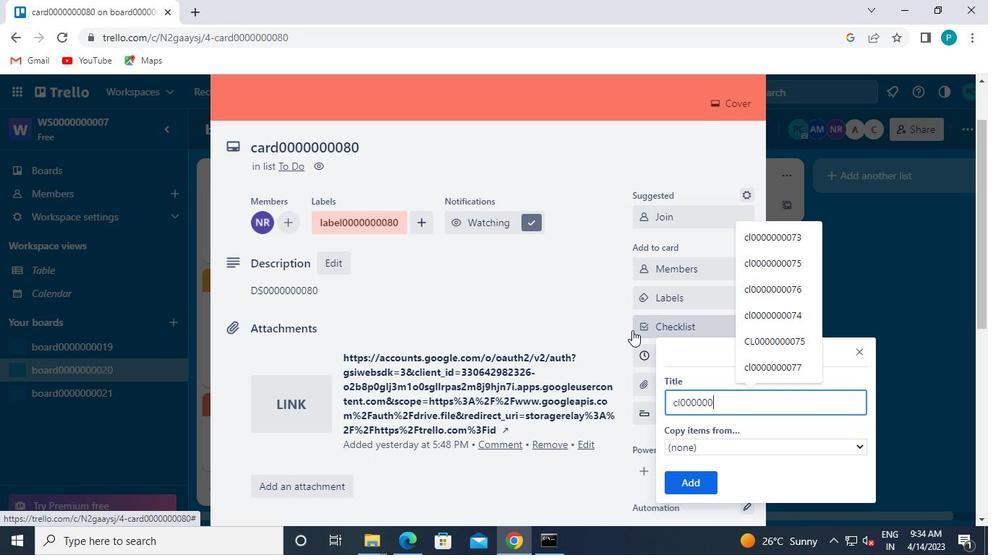 
Action: Keyboard 0
Screenshot: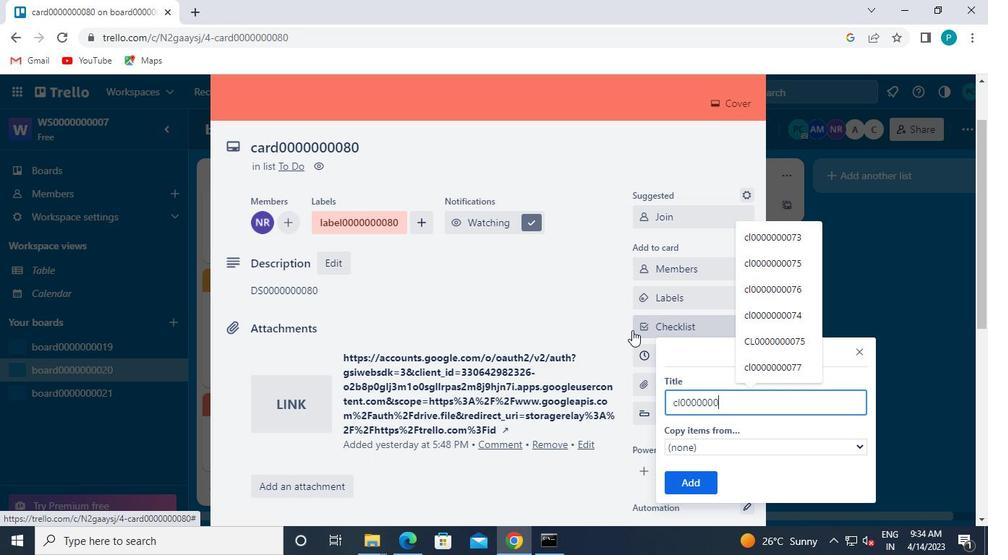 
Action: Keyboard 0
Screenshot: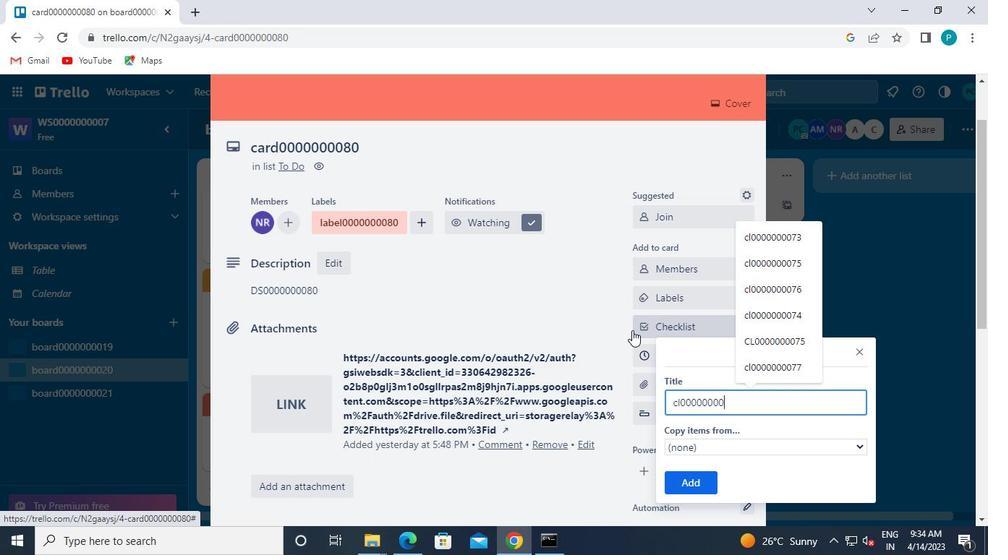 
Action: Keyboard 8
Screenshot: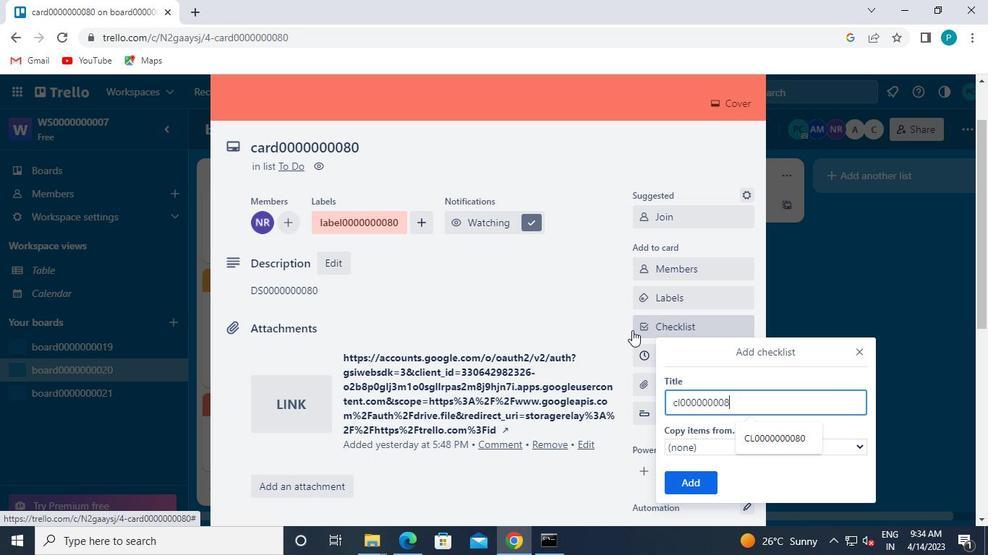 
Action: Keyboard 0
Screenshot: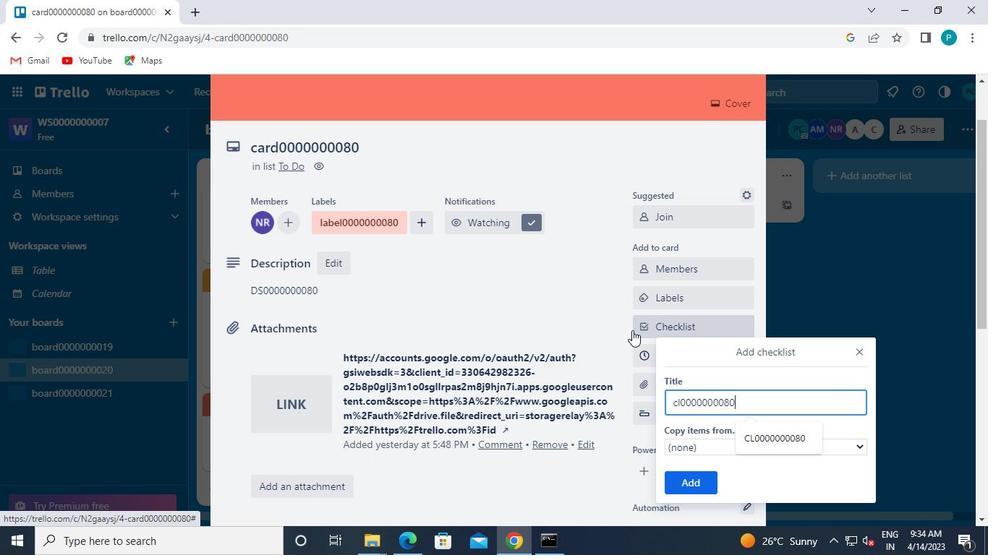 
Action: Mouse moved to (703, 485)
Screenshot: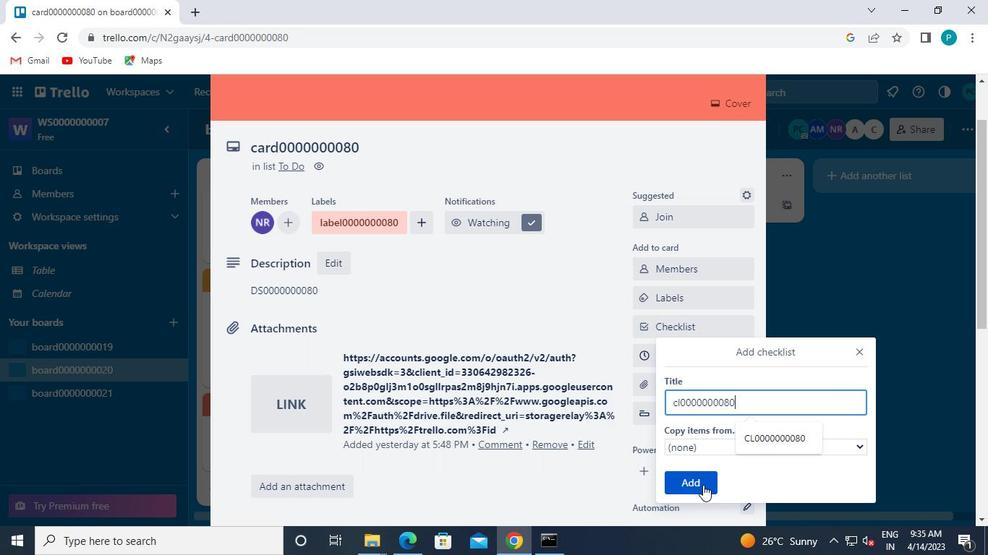 
Action: Mouse pressed left at (703, 485)
Screenshot: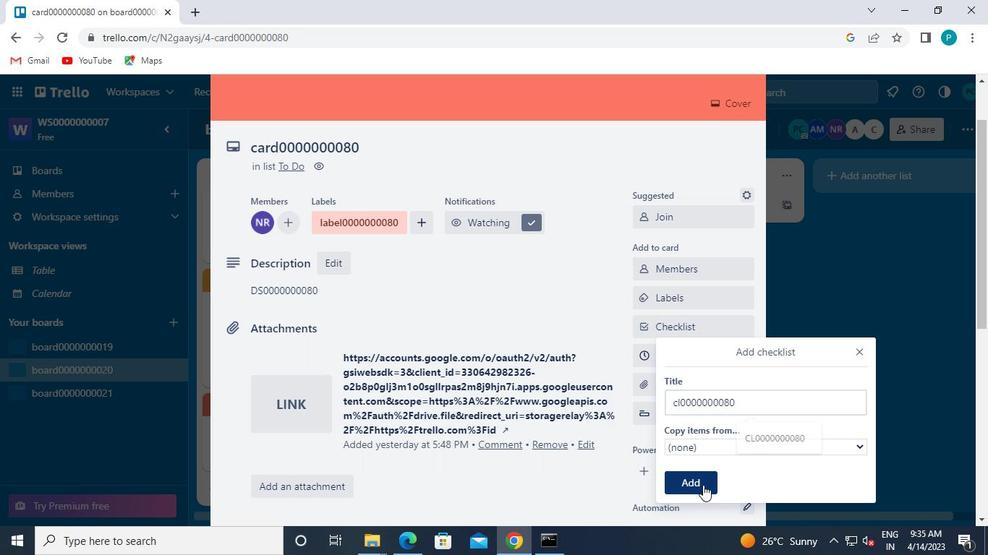
Action: Mouse moved to (668, 249)
Screenshot: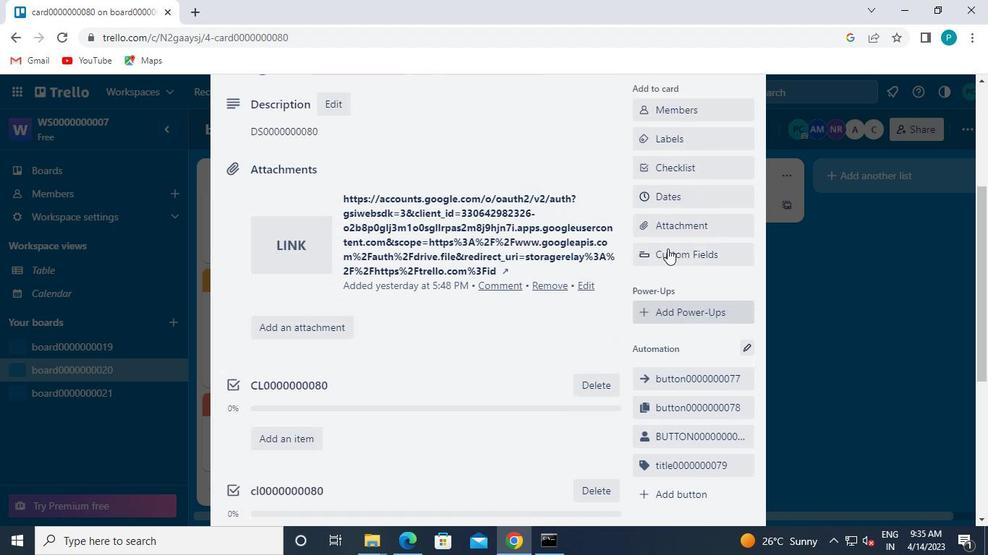 
Action: Mouse pressed left at (668, 249)
Screenshot: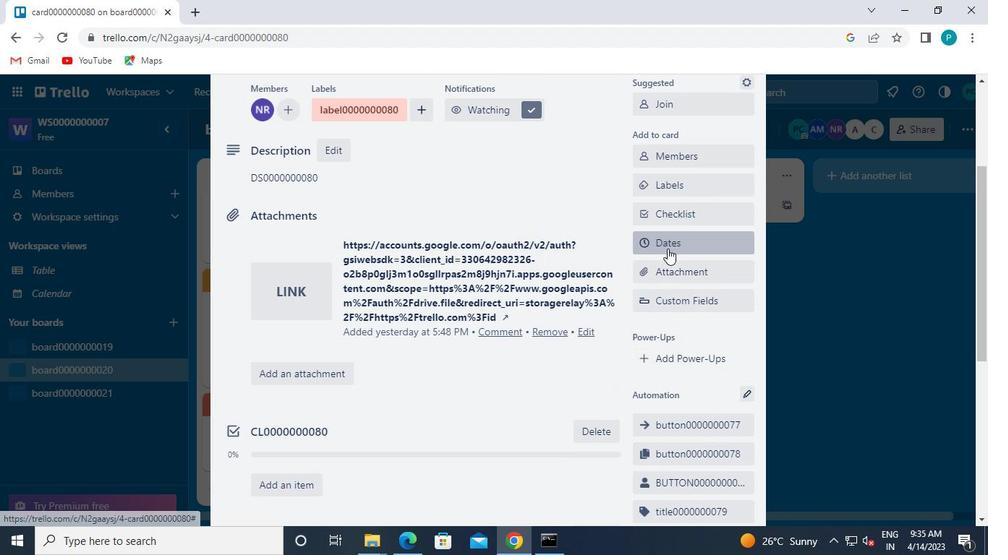 
Action: Mouse moved to (824, 157)
Screenshot: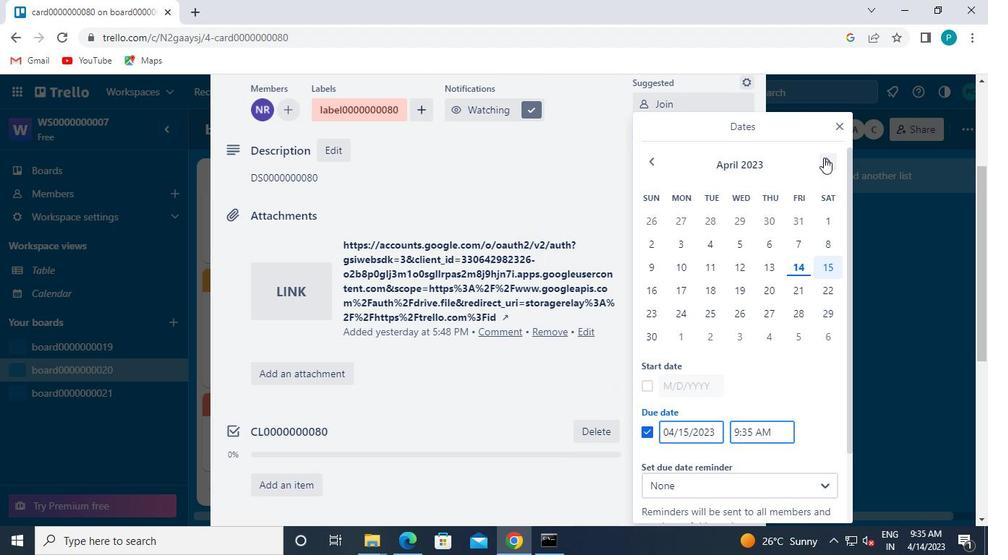 
Action: Mouse pressed left at (824, 157)
Screenshot: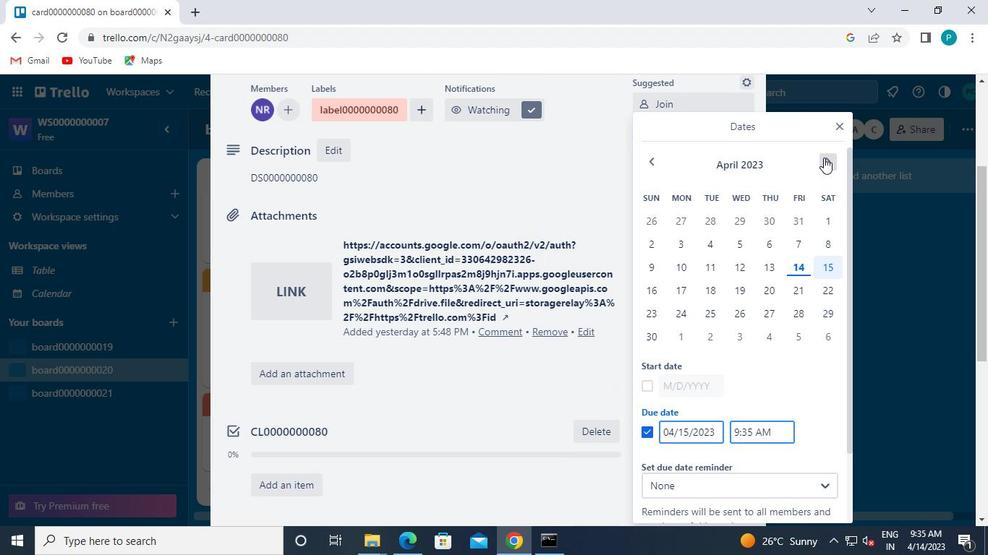 
Action: Mouse moved to (644, 390)
Screenshot: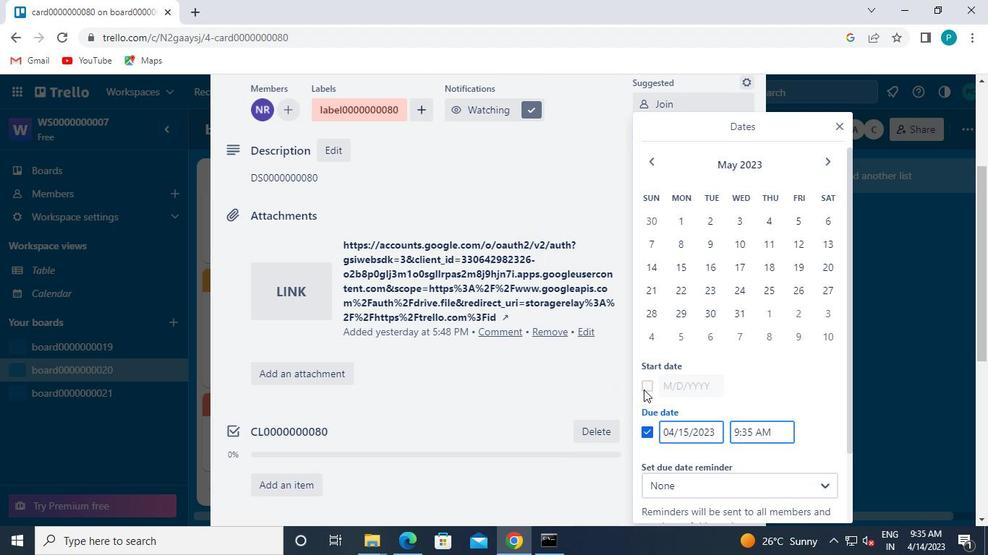 
Action: Mouse pressed left at (644, 390)
Screenshot: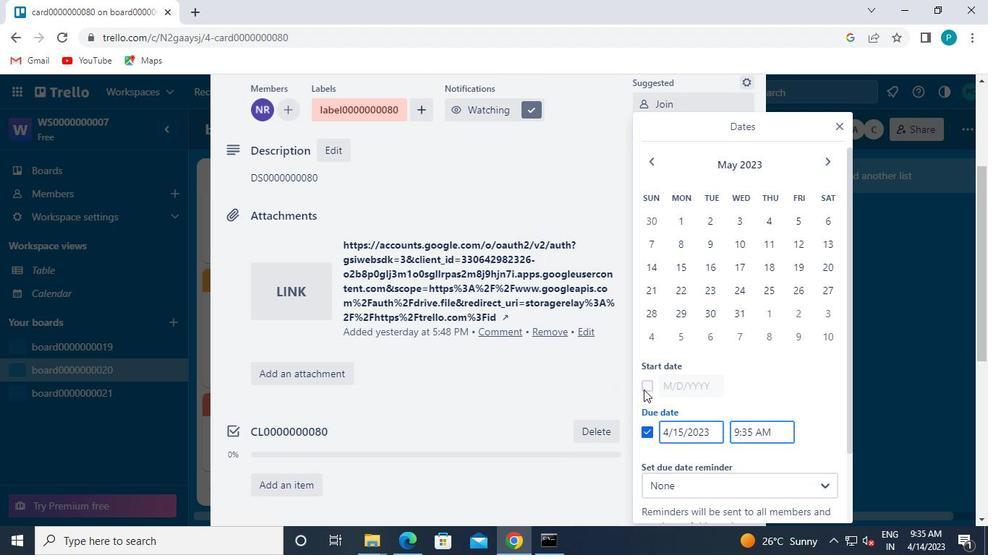 
Action: Mouse moved to (833, 158)
Screenshot: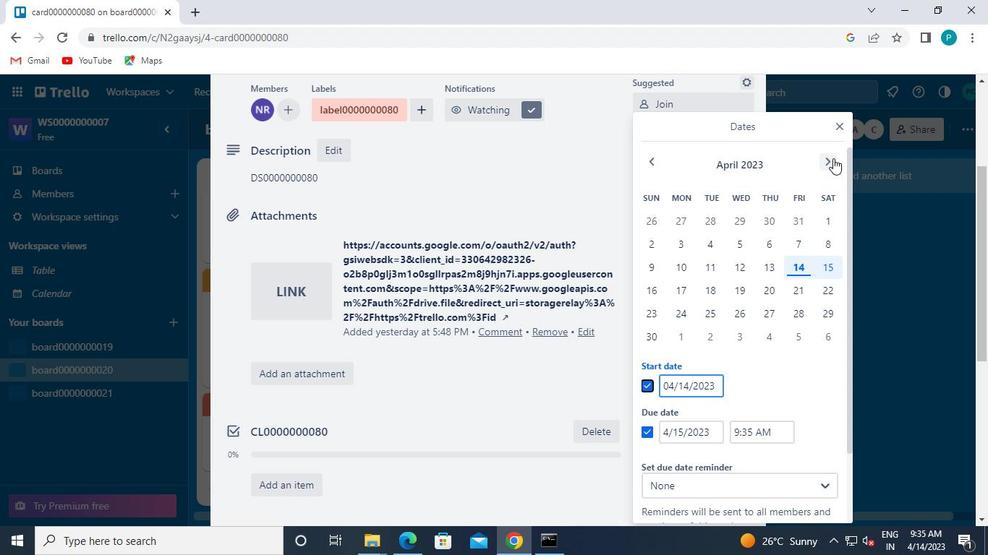 
Action: Mouse pressed left at (833, 158)
Screenshot: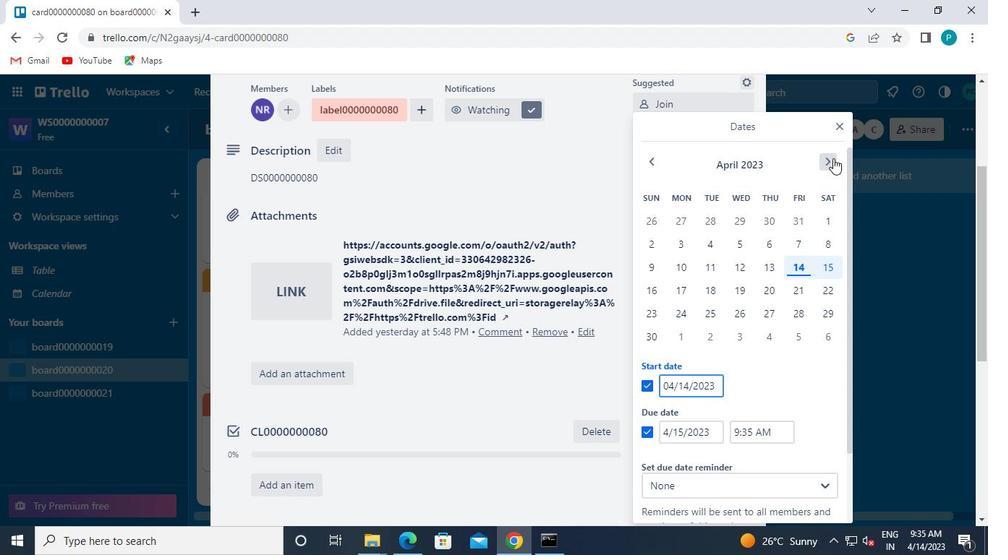 
Action: Mouse pressed left at (833, 158)
Screenshot: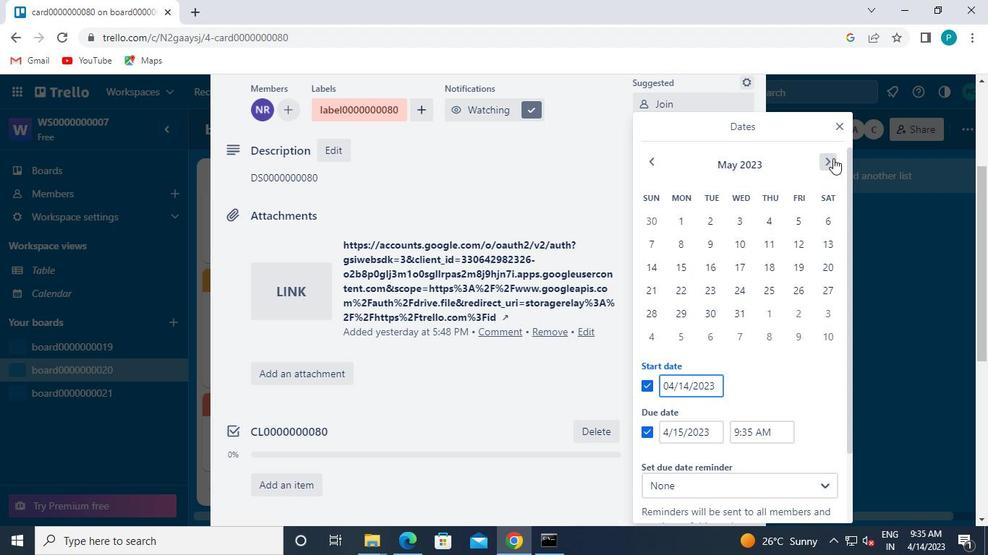 
Action: Mouse moved to (831, 159)
Screenshot: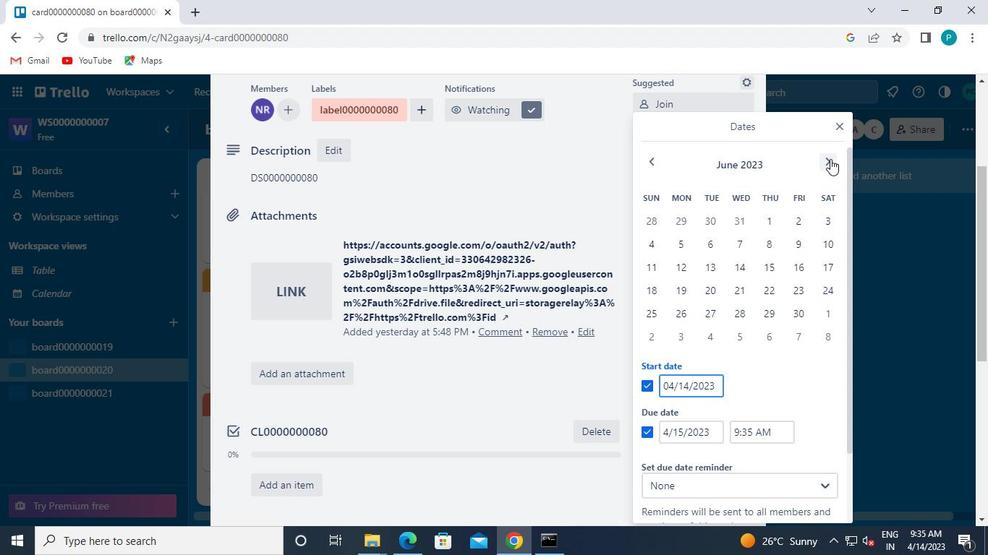 
Action: Mouse pressed left at (831, 159)
Screenshot: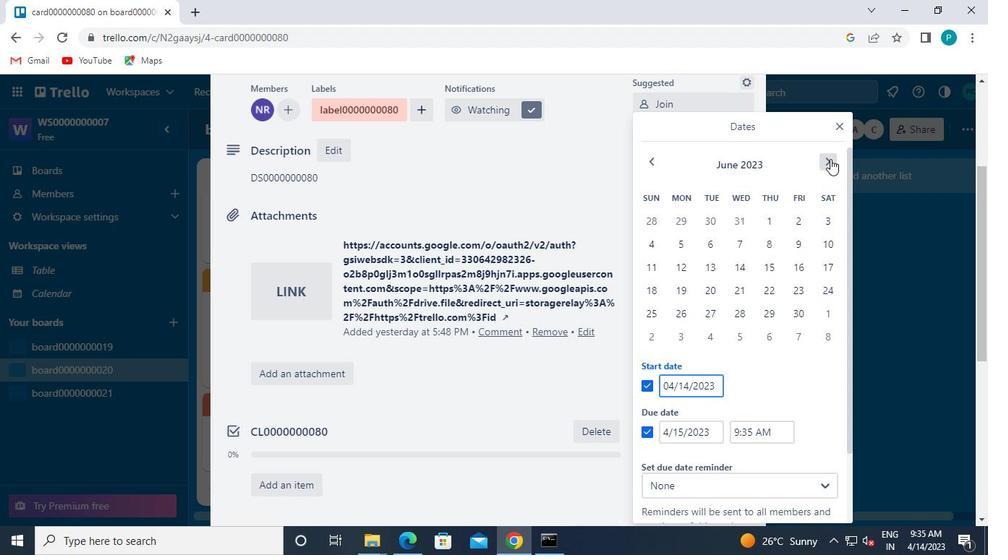 
Action: Mouse pressed left at (831, 159)
Screenshot: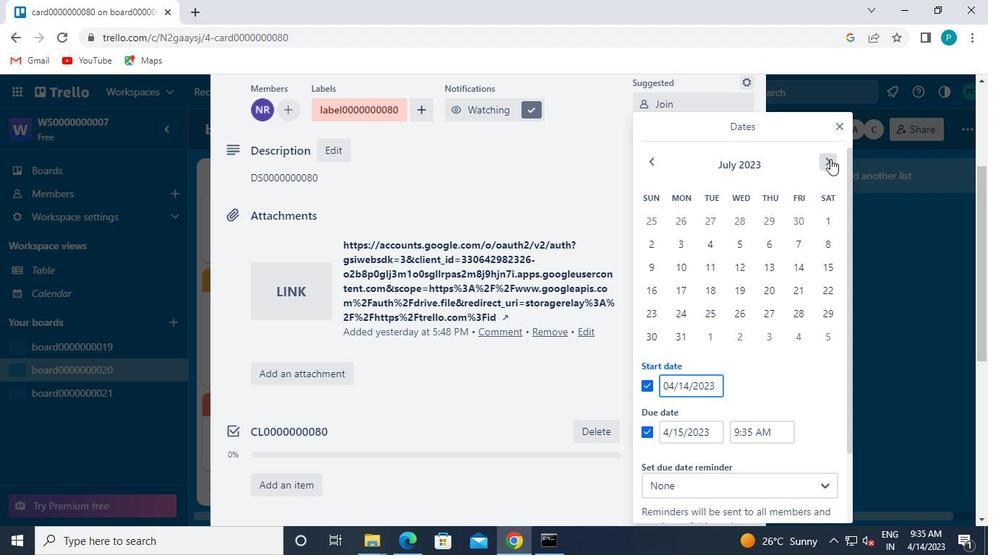 
Action: Mouse pressed left at (831, 159)
Screenshot: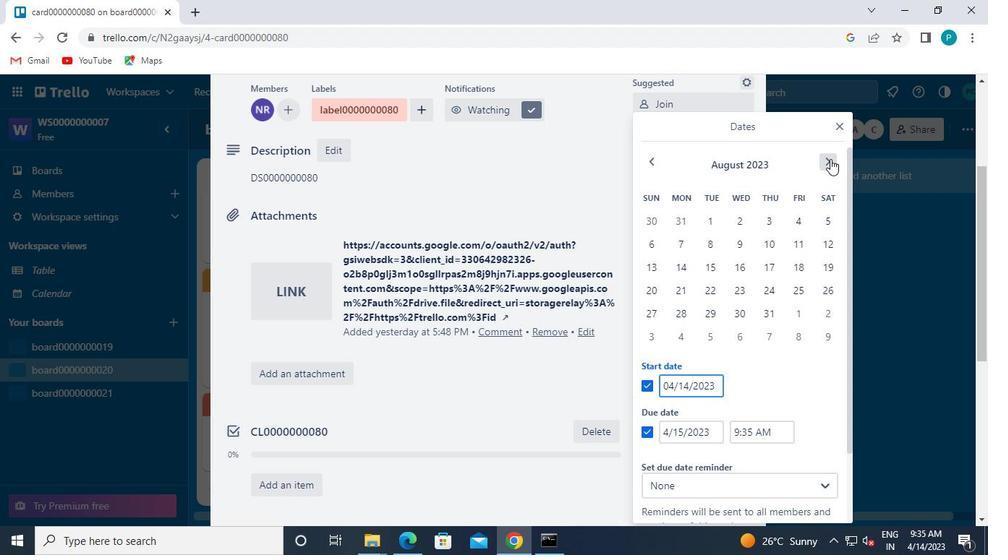 
Action: Mouse pressed left at (831, 159)
Screenshot: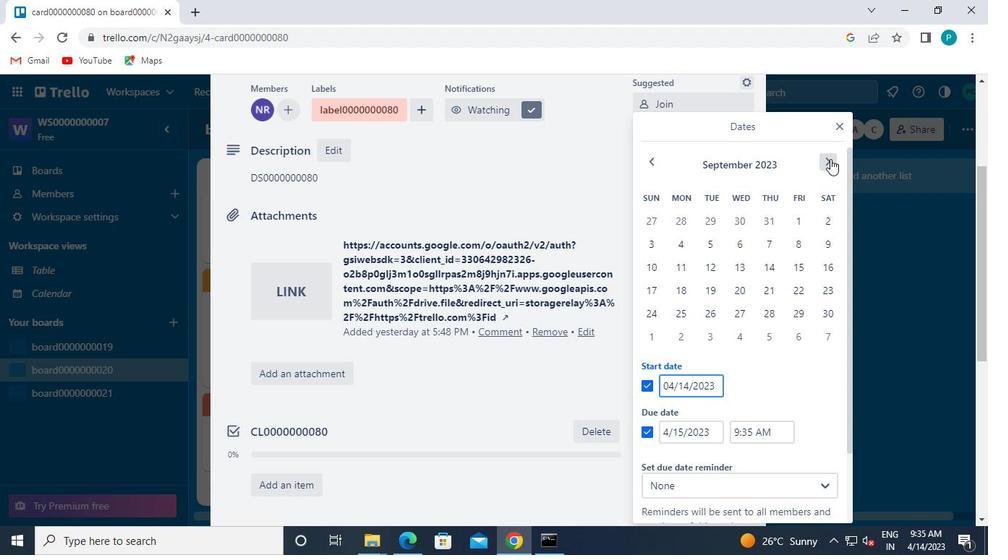 
Action: Mouse pressed left at (831, 159)
Screenshot: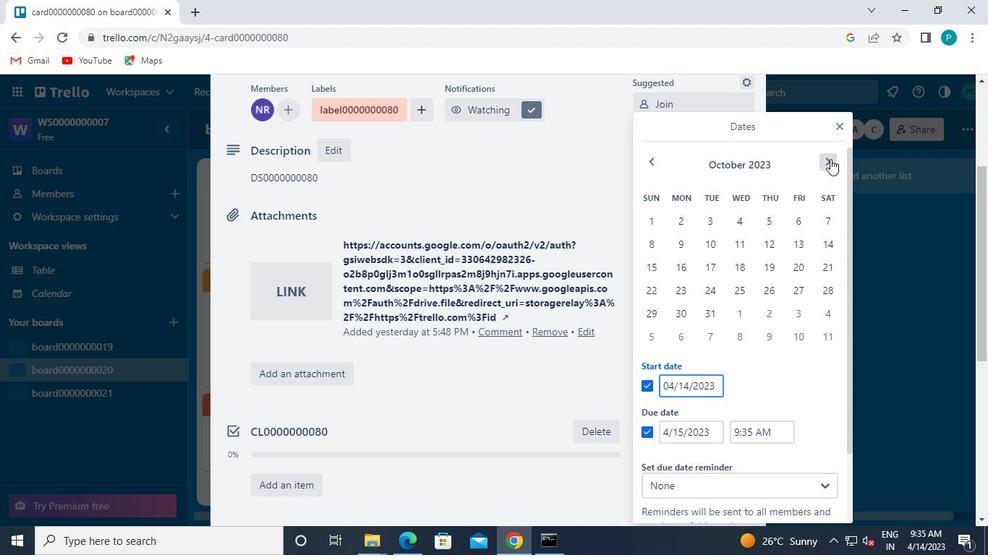 
Action: Mouse moved to (745, 225)
Screenshot: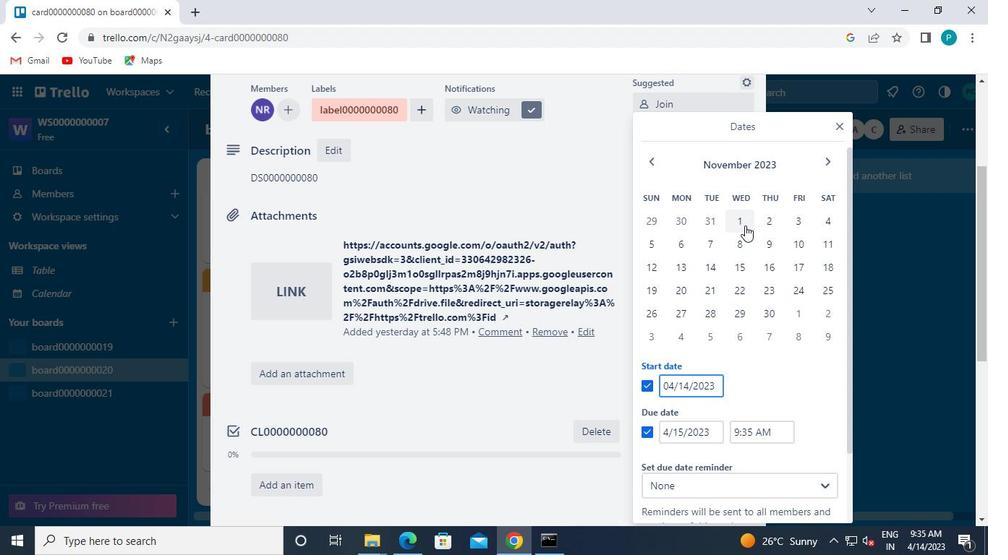 
Action: Mouse pressed left at (745, 225)
Screenshot: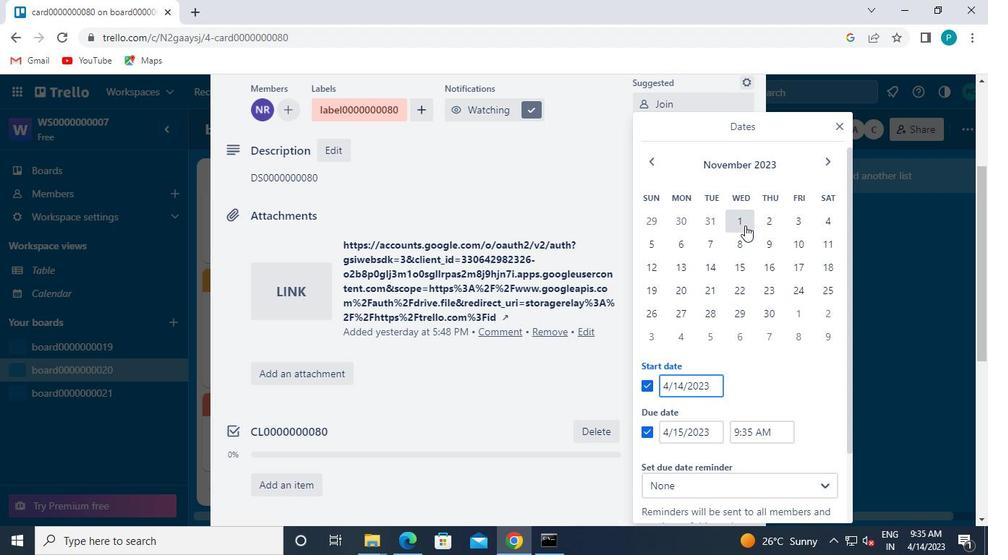 
Action: Mouse moved to (773, 314)
Screenshot: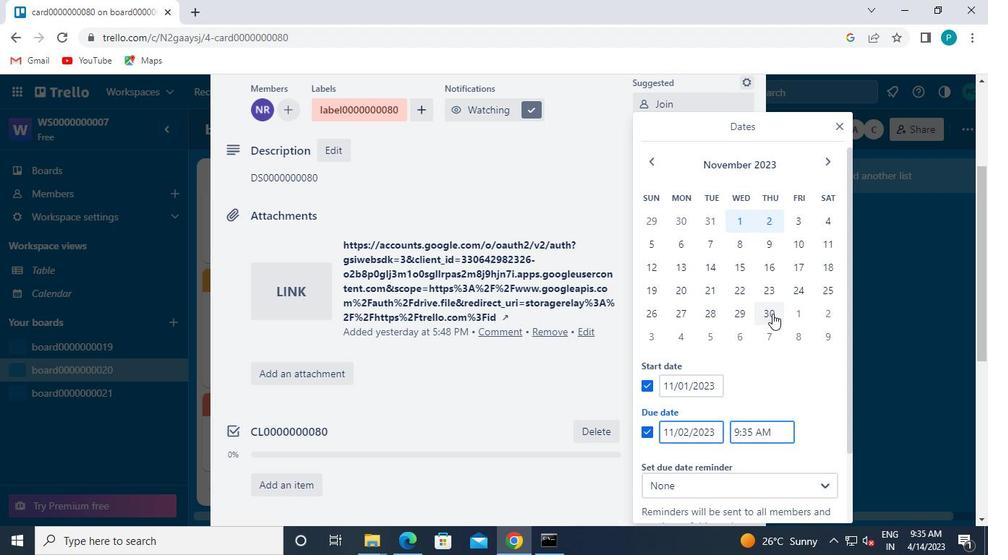 
Action: Mouse pressed left at (773, 314)
Screenshot: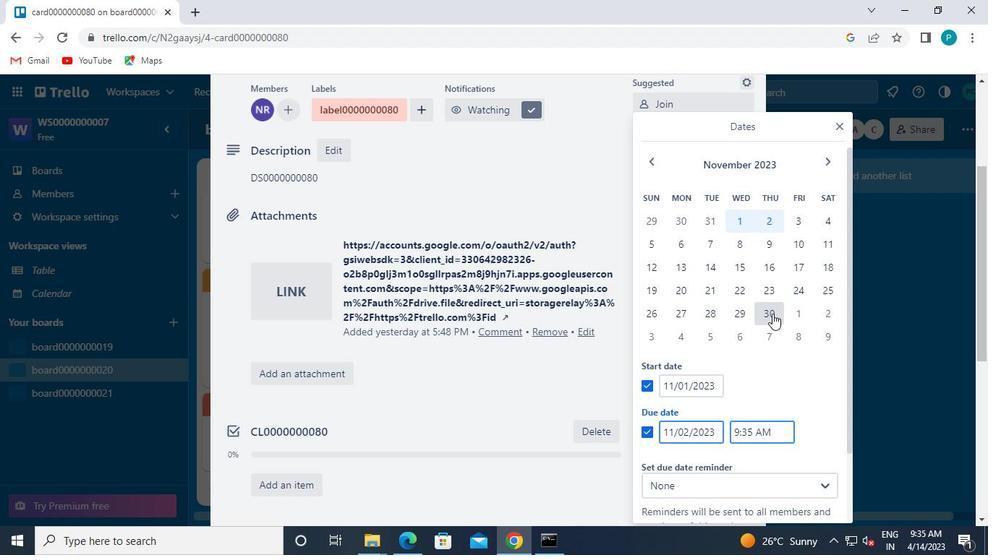 
Action: Mouse moved to (679, 471)
Screenshot: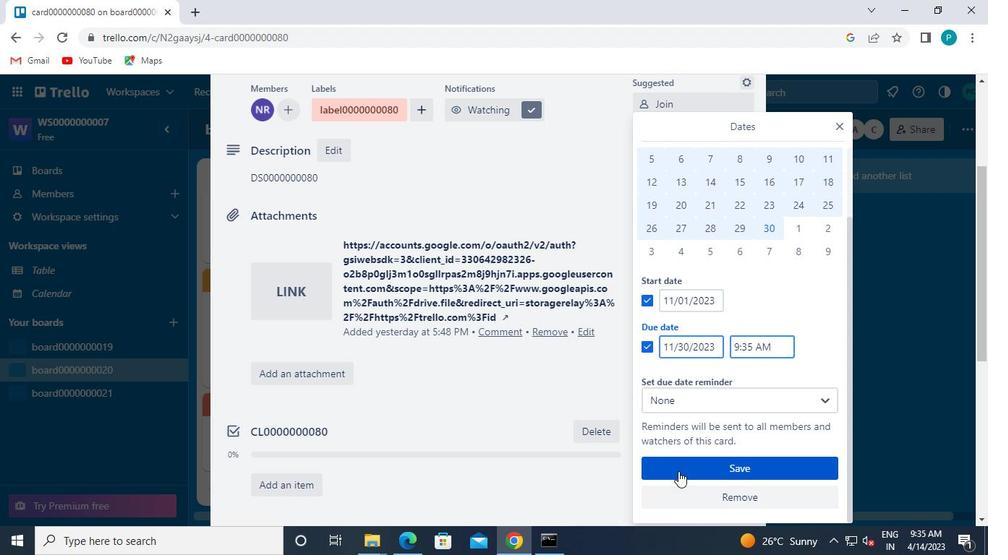 
Action: Mouse pressed left at (679, 471)
Screenshot: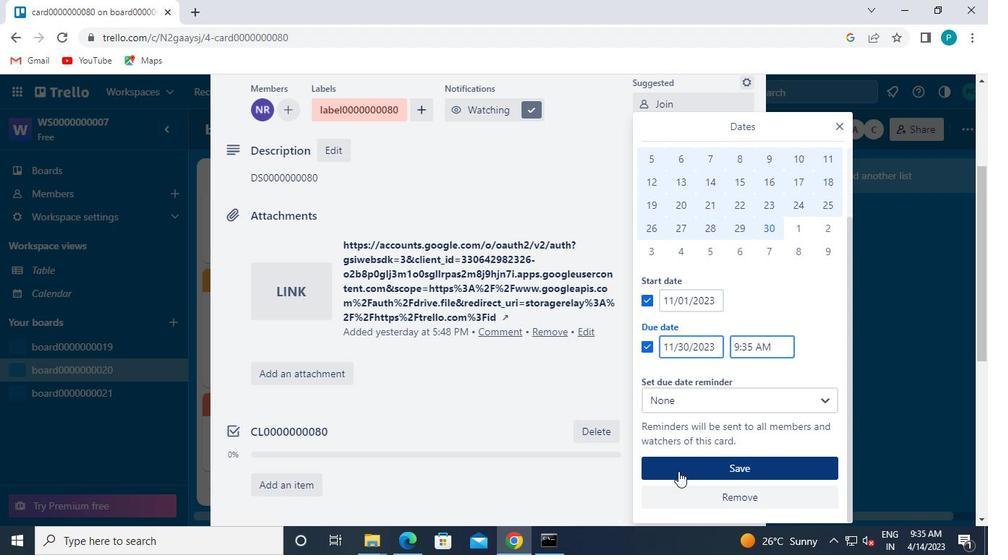 
Action: Mouse moved to (613, 434)
Screenshot: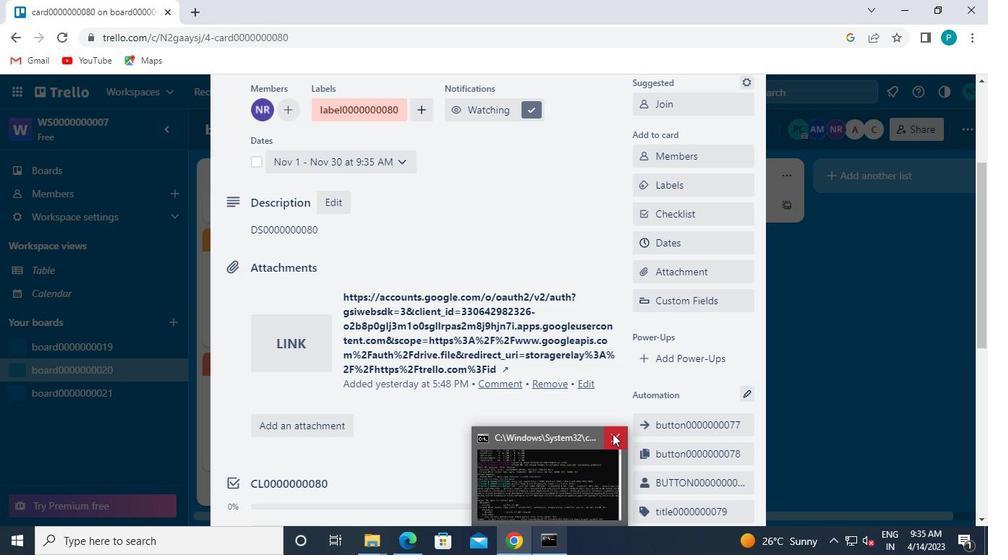 
Action: Mouse pressed left at (613, 434)
Screenshot: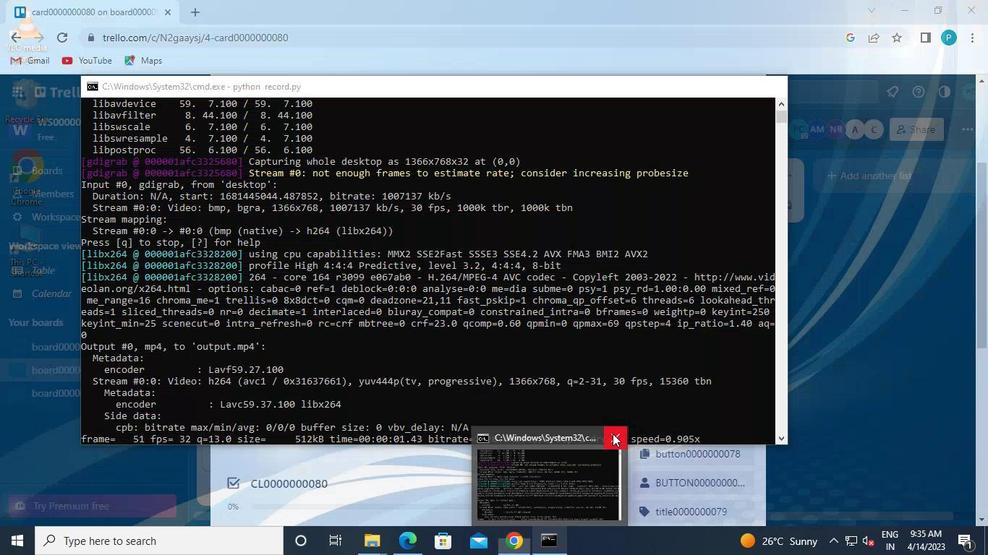 
